 Task: Find a place to stay in Adra, India, from 12th to 16th August for 8 guests, with a price range of 10000 to 16000, including Wifi, Free parking, TV, Gym, Breakfast, and Self check-in.
Action: Mouse moved to (487, 120)
Screenshot: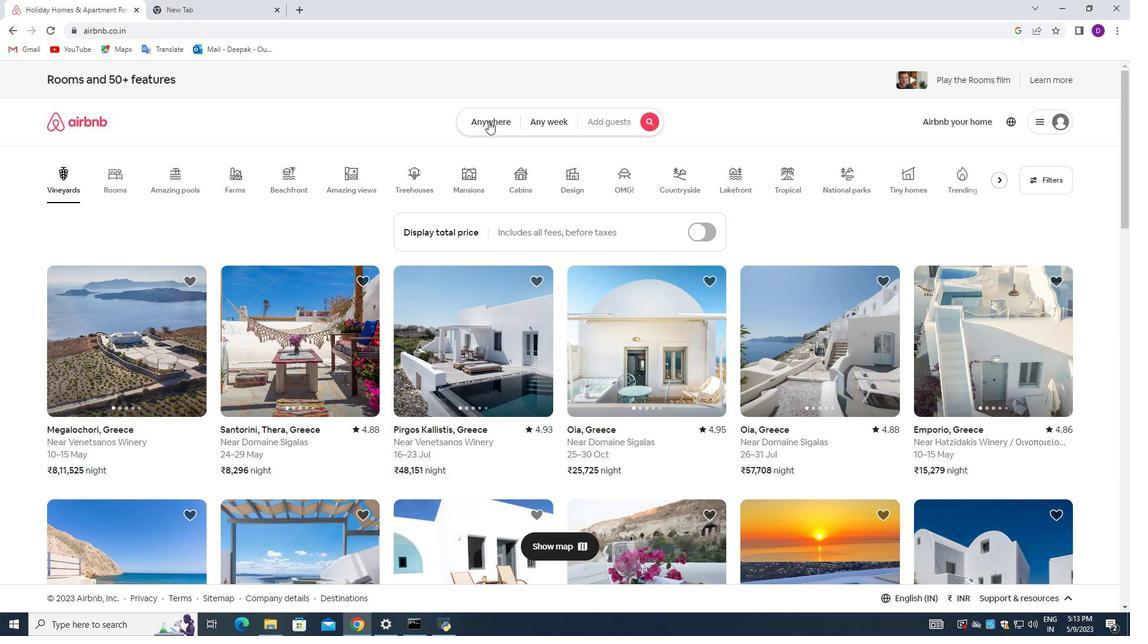 
Action: Mouse pressed left at (487, 120)
Screenshot: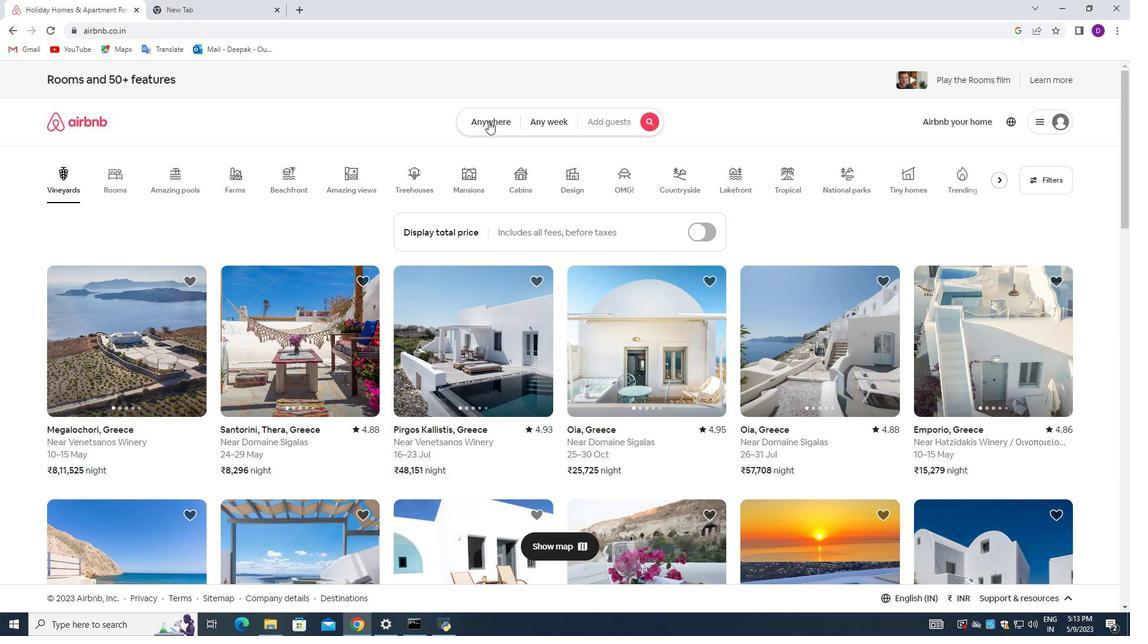 
Action: Mouse moved to (405, 170)
Screenshot: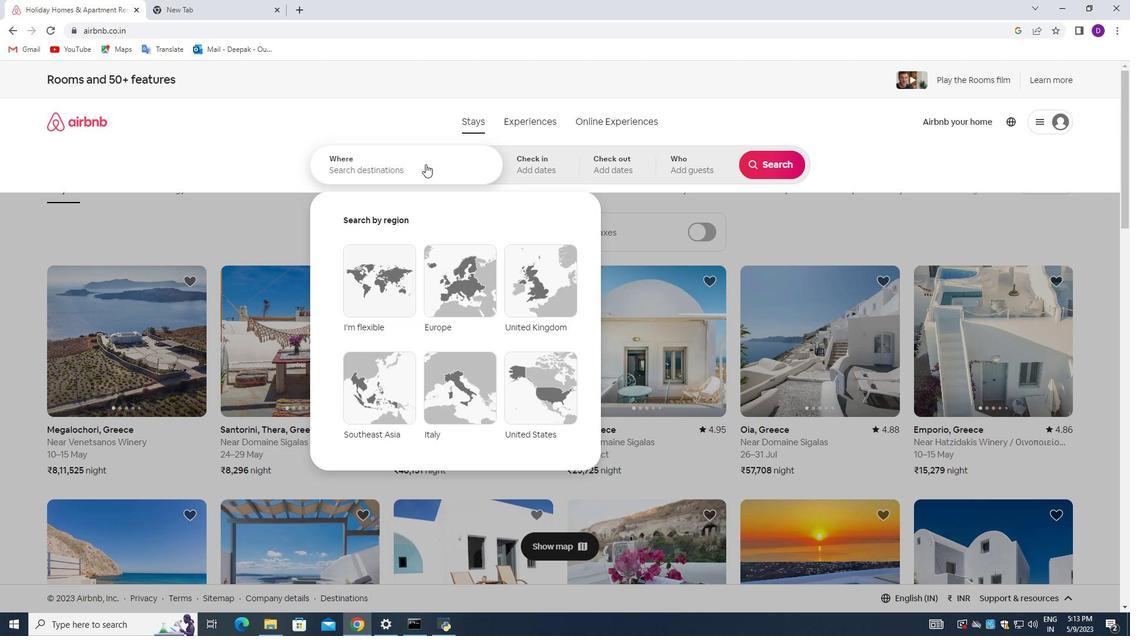 
Action: Mouse pressed left at (405, 170)
Screenshot: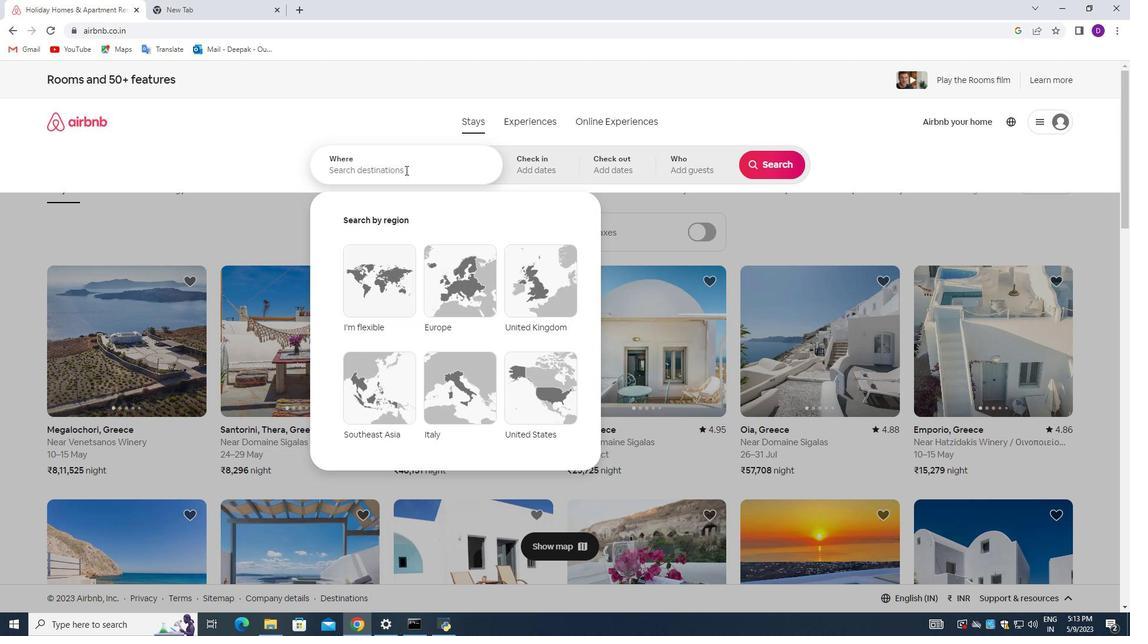 
Action: Mouse moved to (226, 225)
Screenshot: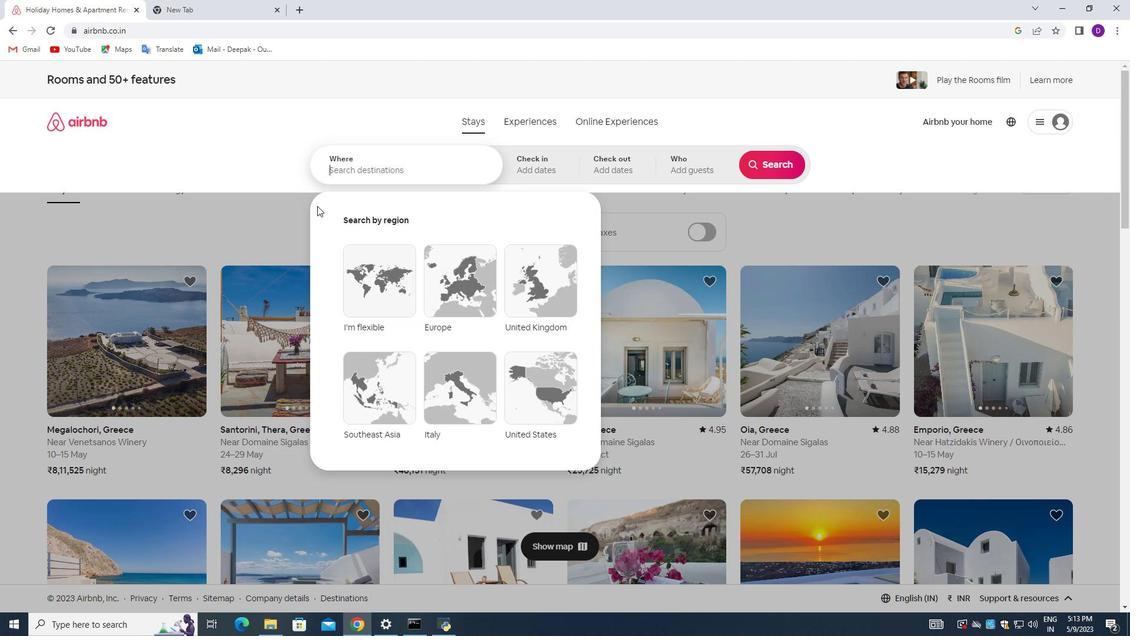 
Action: Key pressed <Key.shift_r>Adra,<Key.space><Key.shift>India<Key.enter>
Screenshot: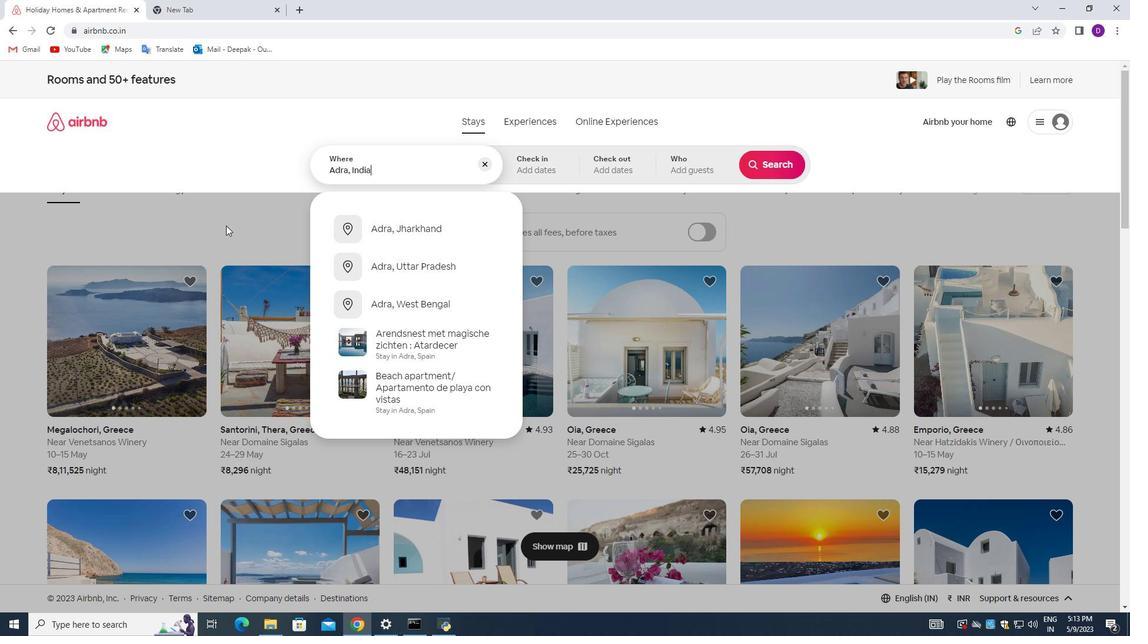 
Action: Mouse moved to (769, 263)
Screenshot: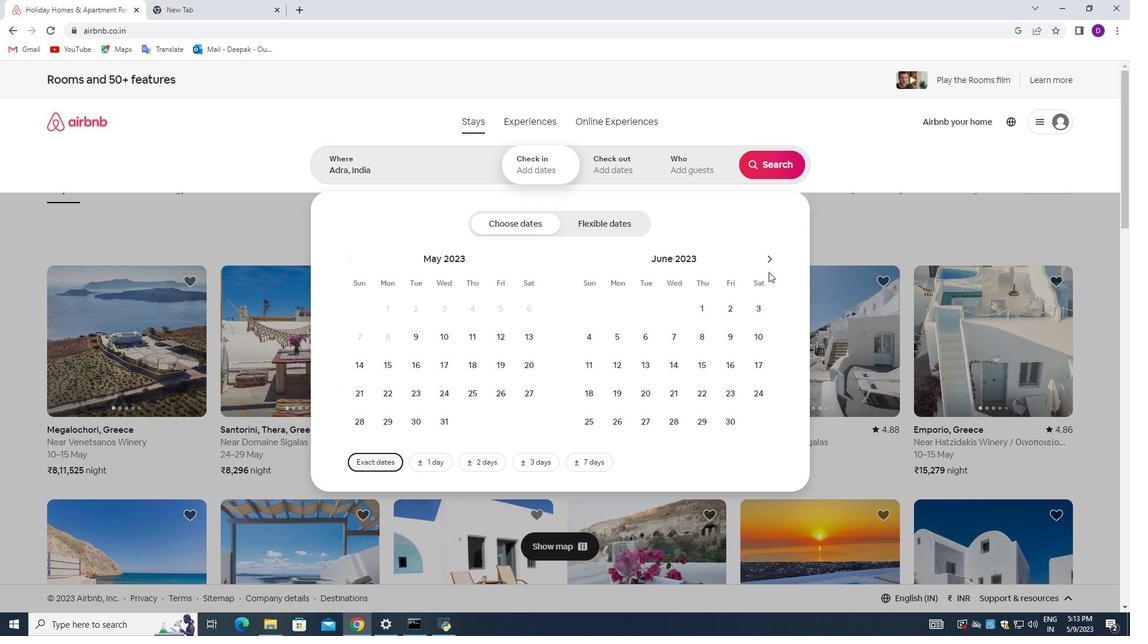 
Action: Mouse pressed left at (769, 263)
Screenshot: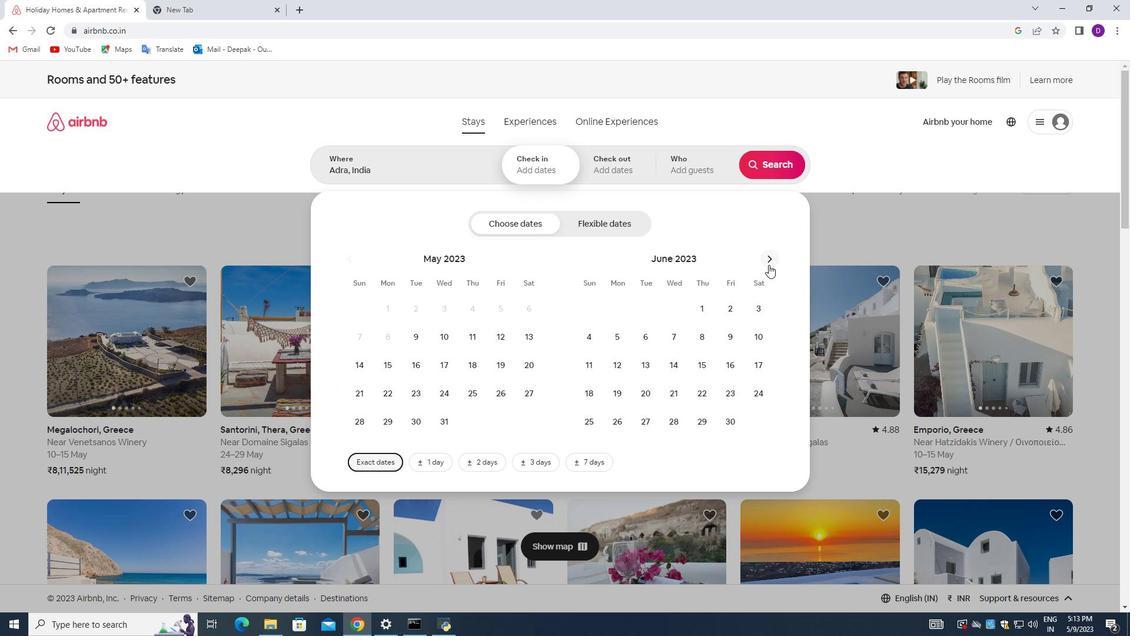 
Action: Mouse pressed left at (769, 263)
Screenshot: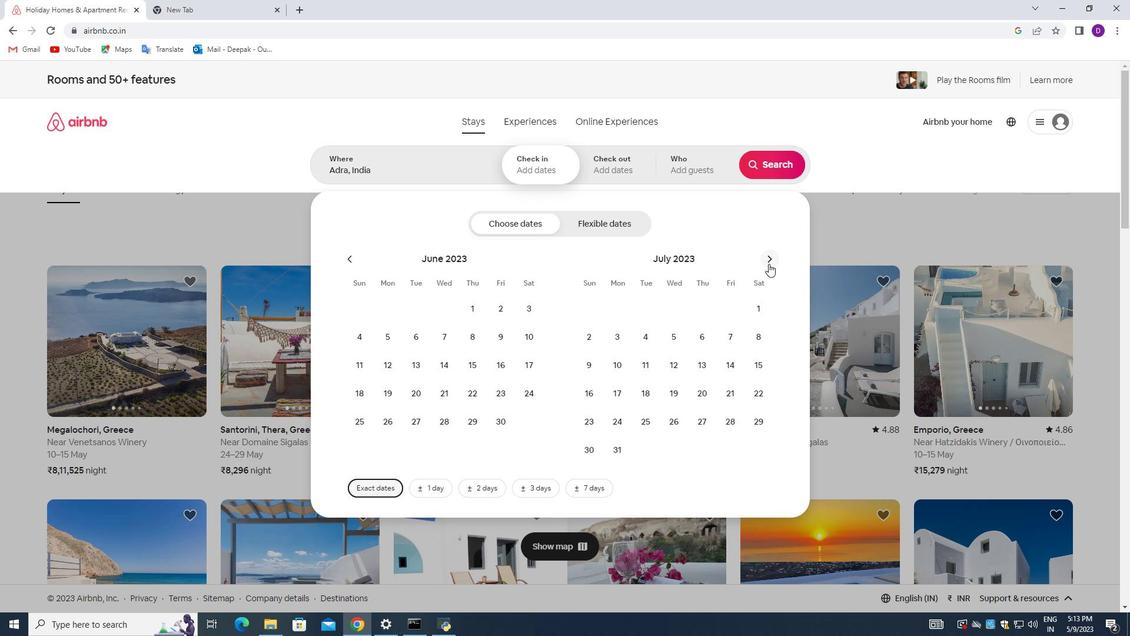 
Action: Mouse moved to (758, 332)
Screenshot: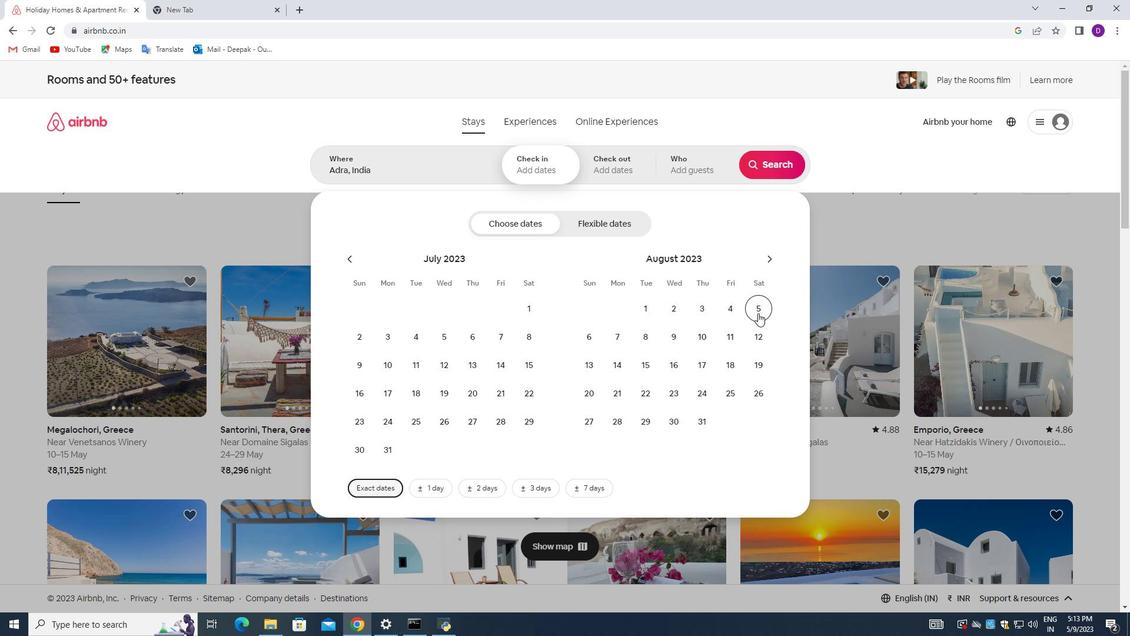 
Action: Mouse pressed left at (758, 332)
Screenshot: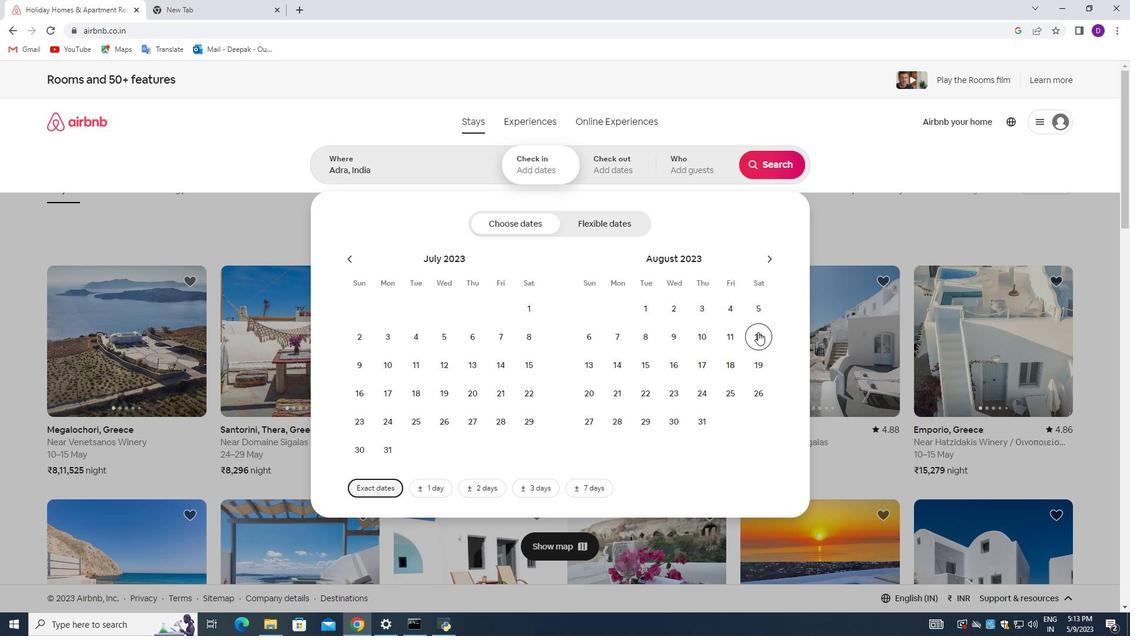 
Action: Mouse moved to (682, 365)
Screenshot: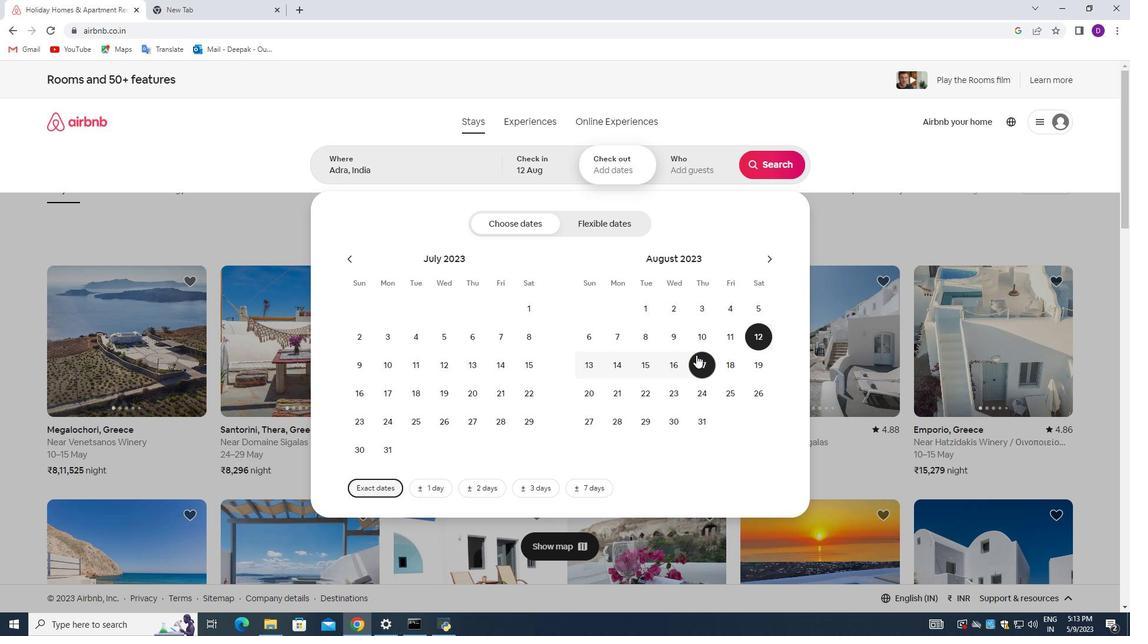 
Action: Mouse pressed left at (682, 365)
Screenshot: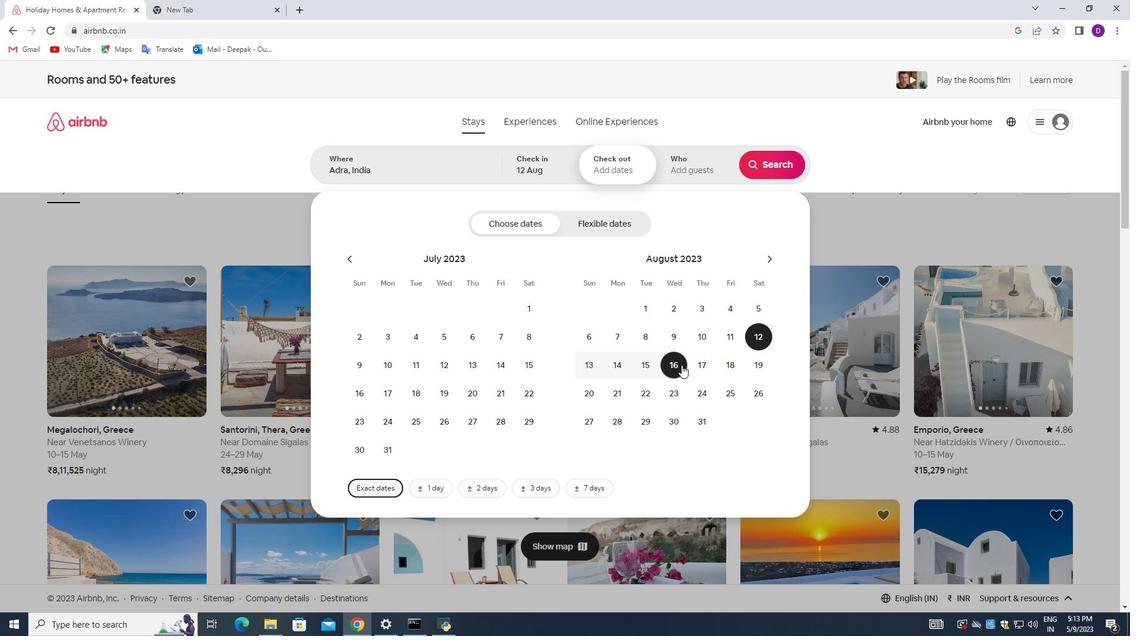 
Action: Mouse moved to (690, 173)
Screenshot: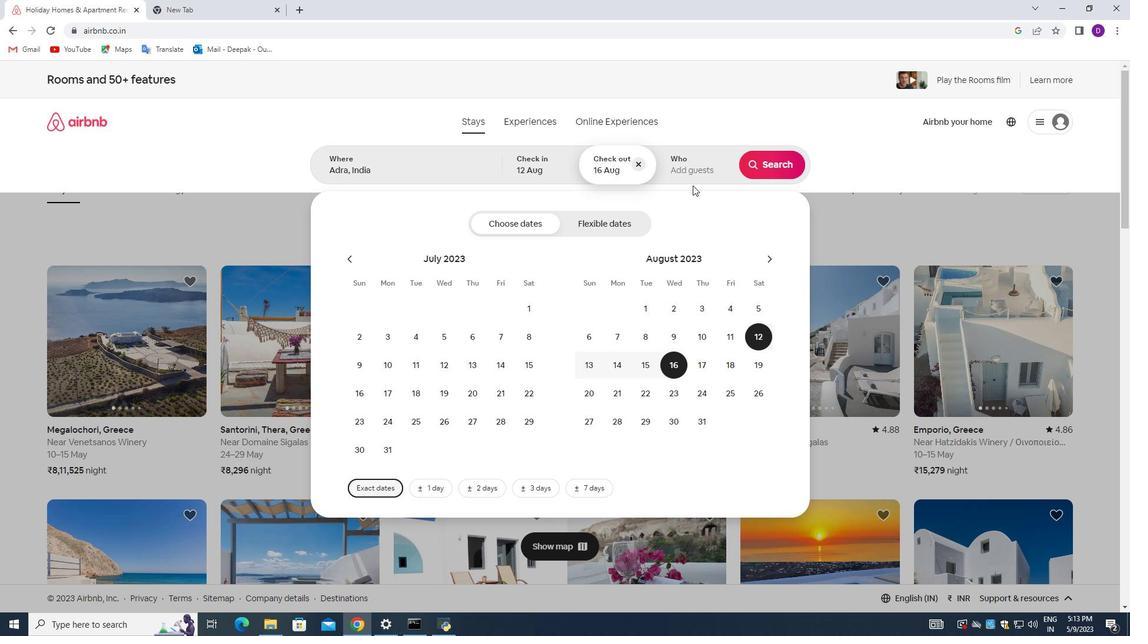 
Action: Mouse pressed left at (690, 173)
Screenshot: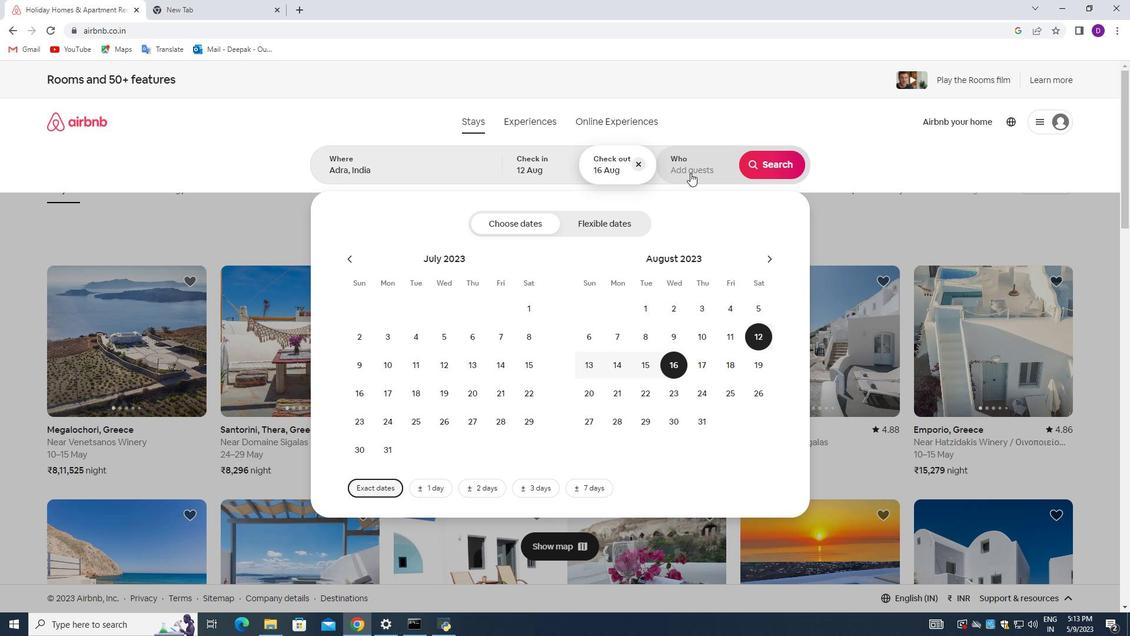 
Action: Mouse moved to (776, 226)
Screenshot: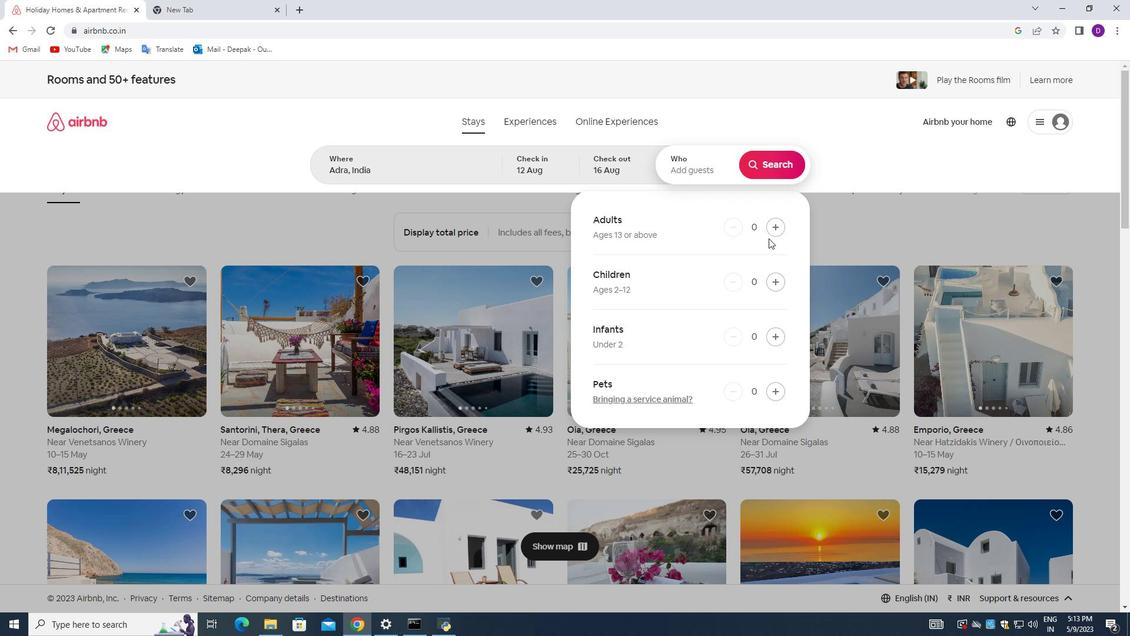 
Action: Mouse pressed left at (776, 226)
Screenshot: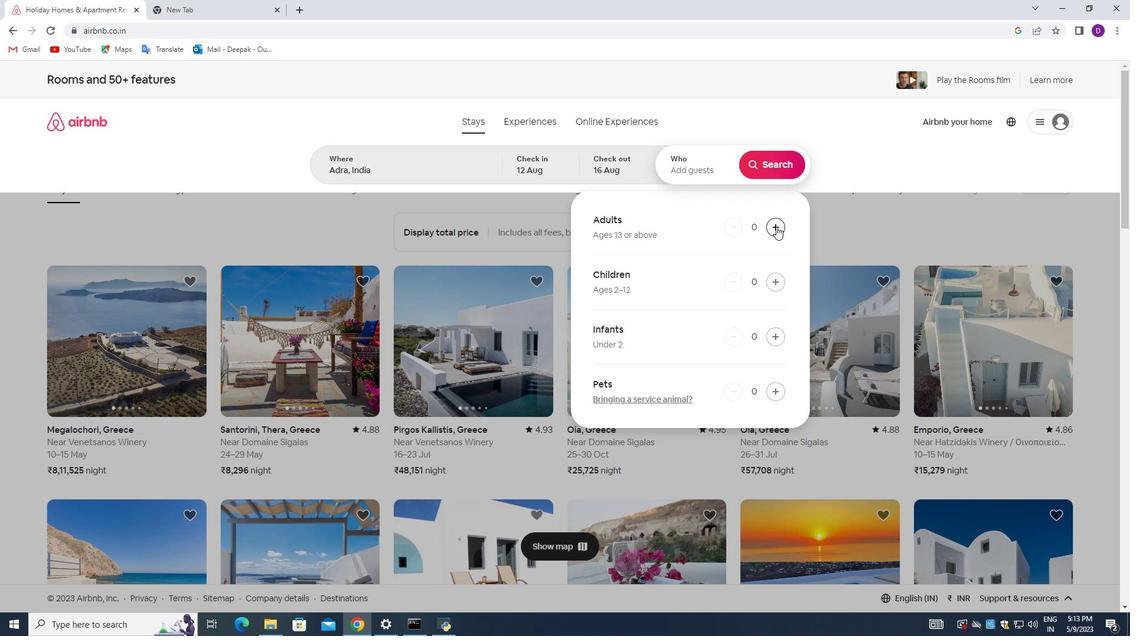 
Action: Mouse pressed left at (776, 226)
Screenshot: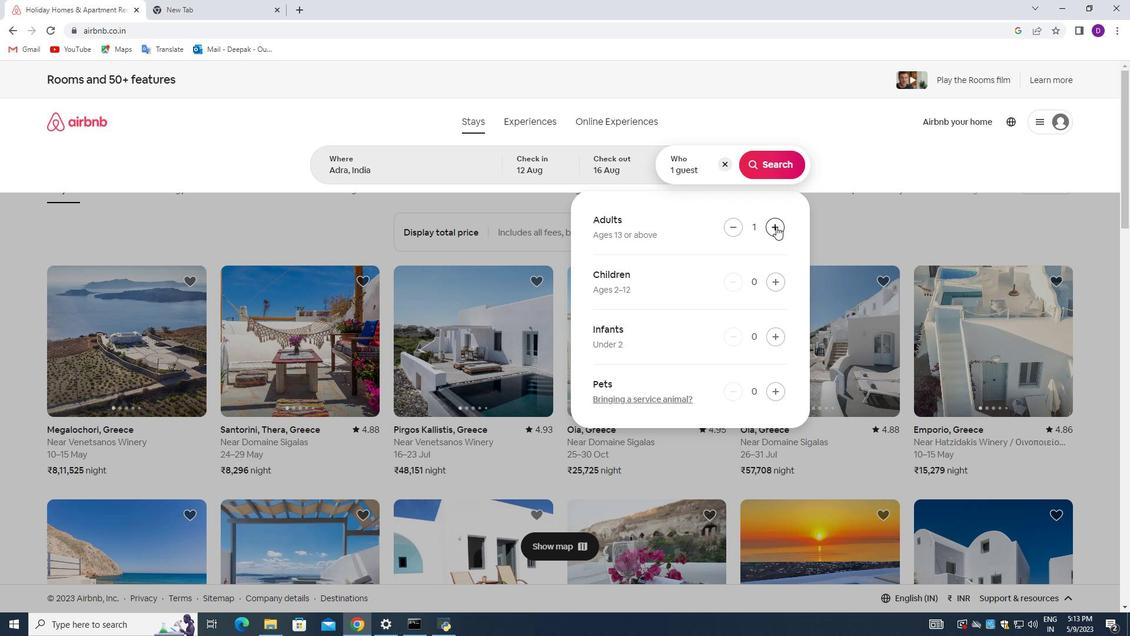 
Action: Mouse pressed left at (776, 226)
Screenshot: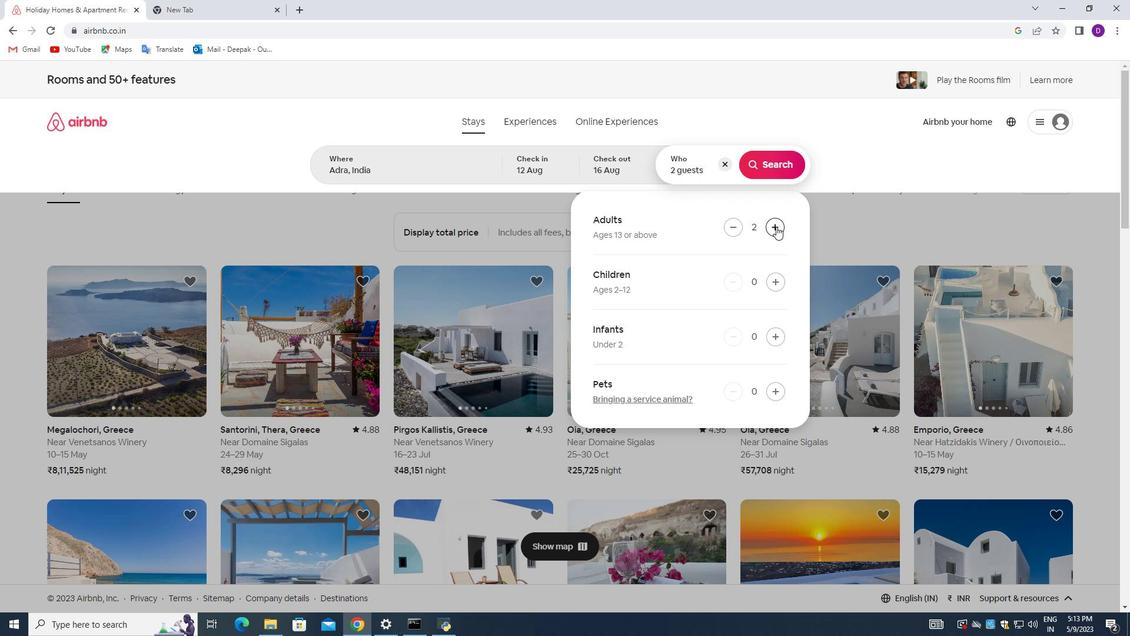
Action: Mouse pressed left at (776, 226)
Screenshot: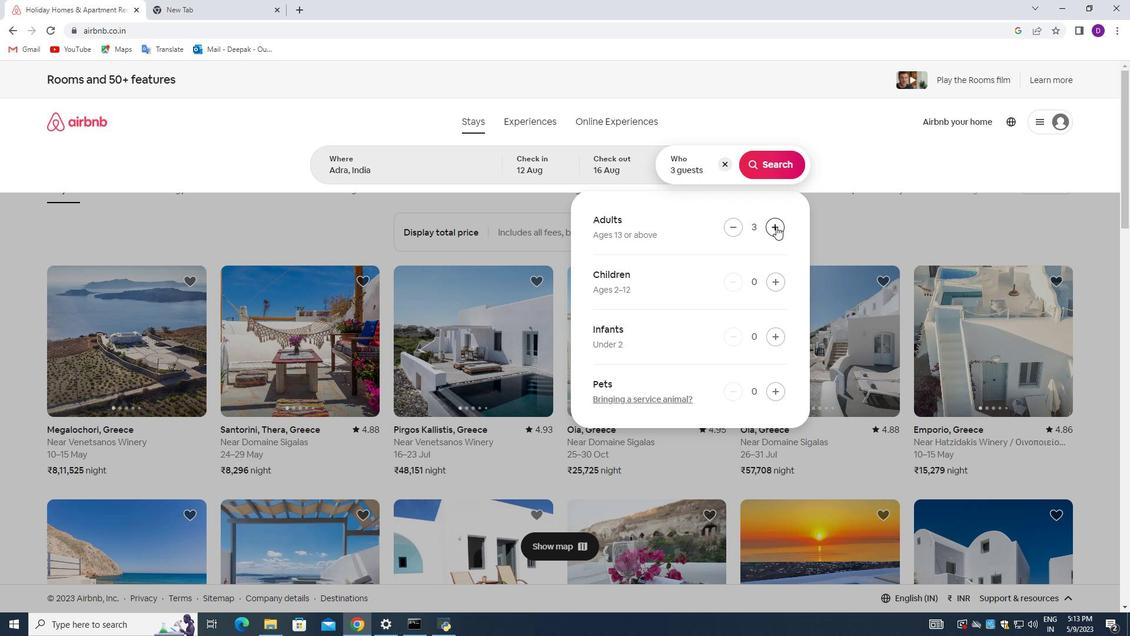 
Action: Mouse pressed left at (776, 226)
Screenshot: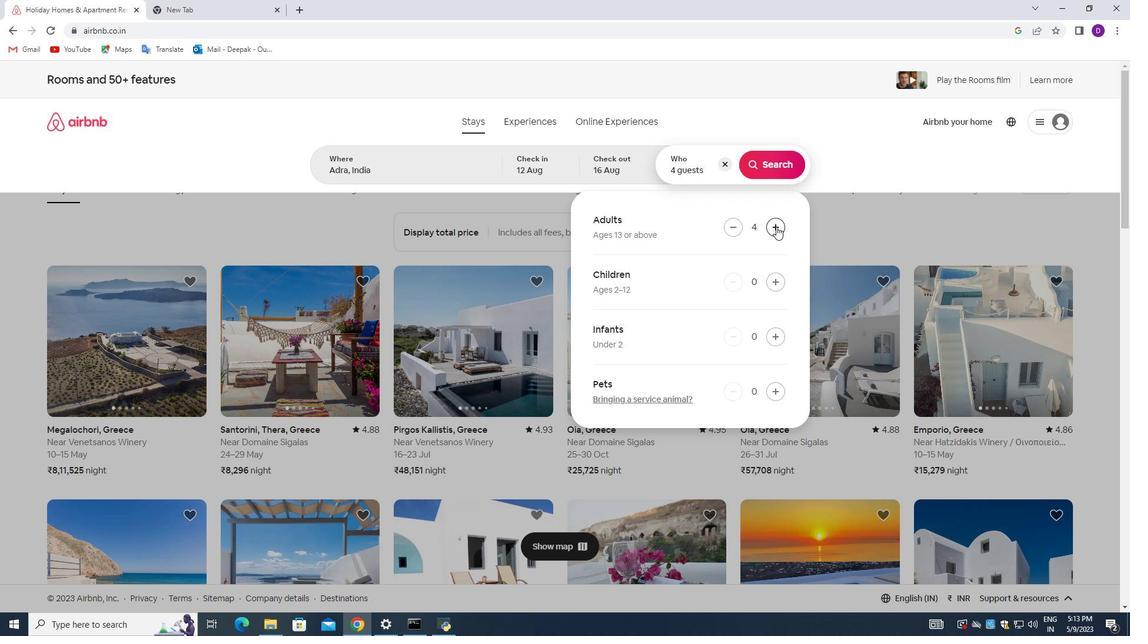 
Action: Mouse pressed left at (776, 226)
Screenshot: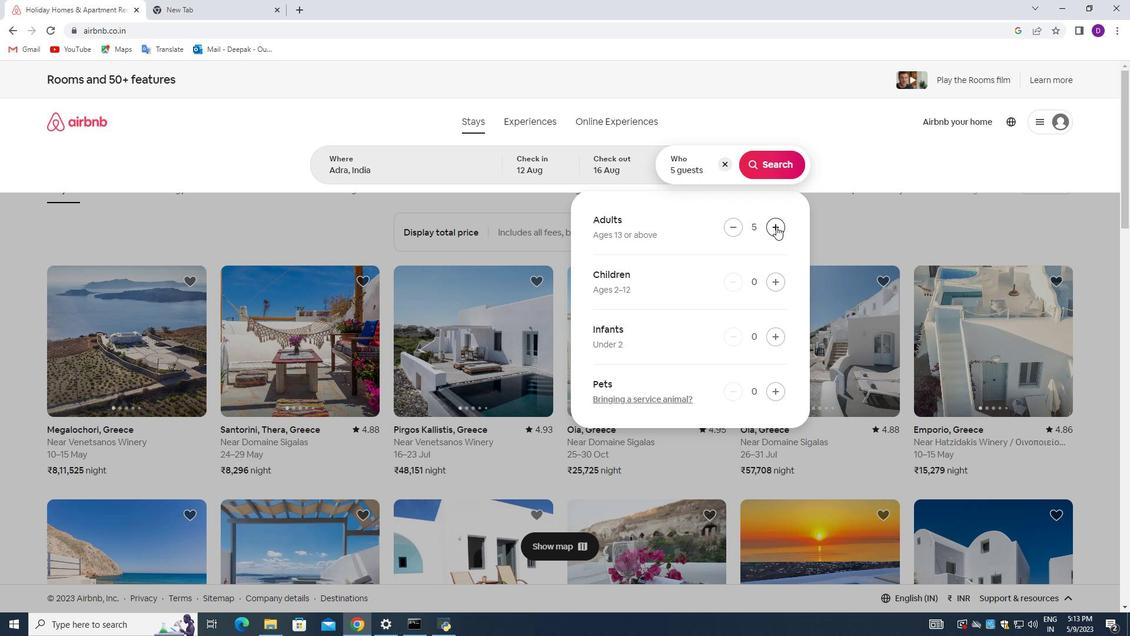
Action: Mouse pressed left at (776, 226)
Screenshot: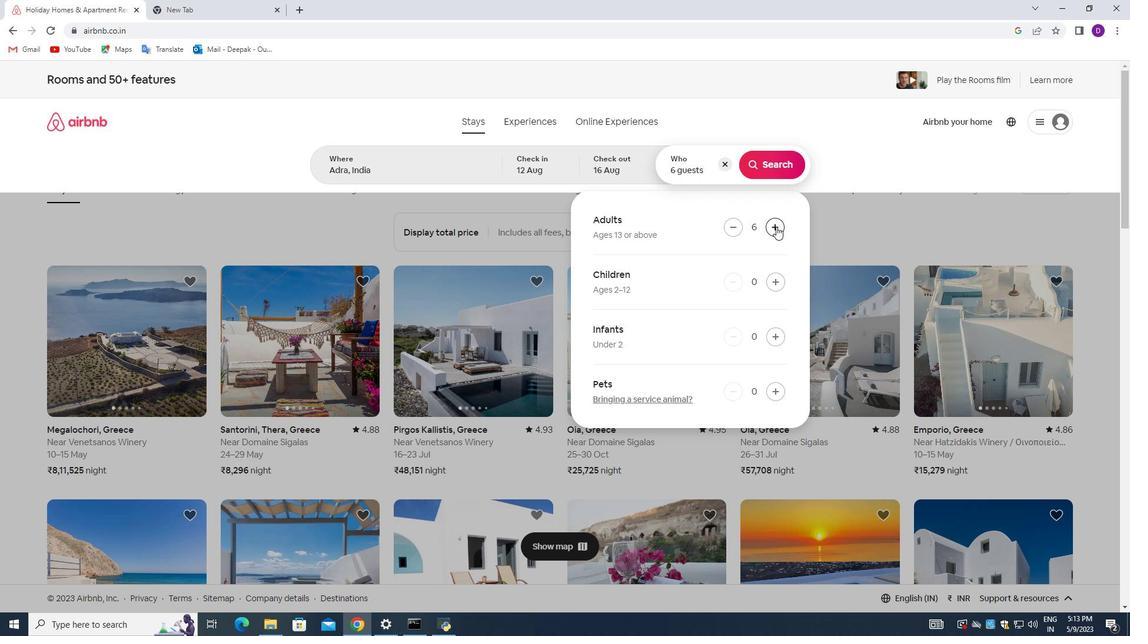 
Action: Mouse pressed left at (776, 226)
Screenshot: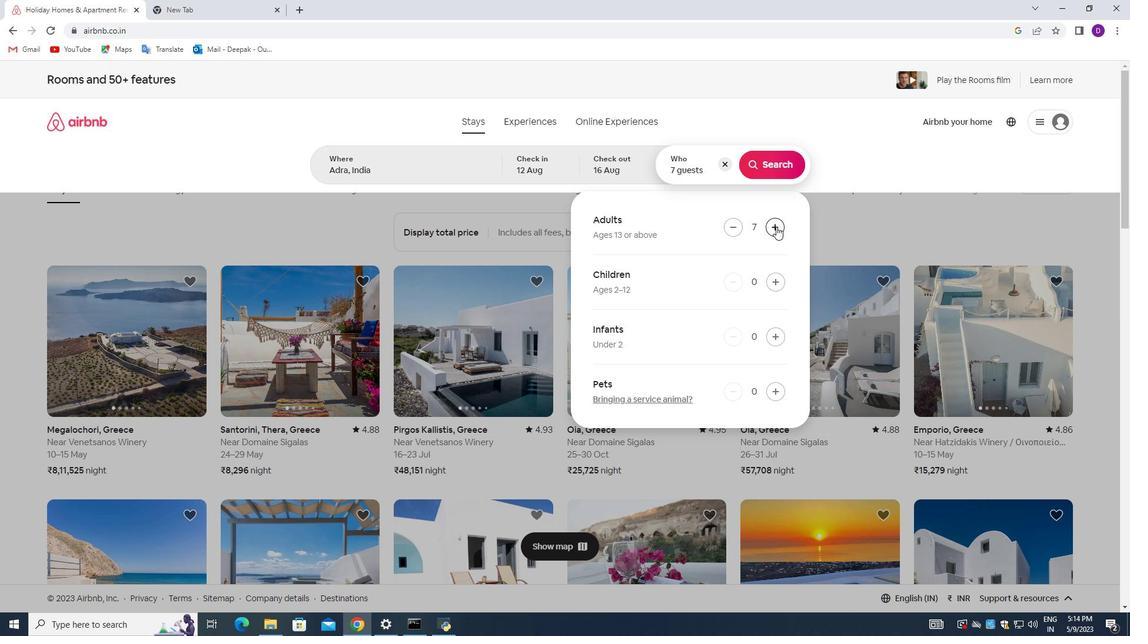 
Action: Mouse moved to (779, 163)
Screenshot: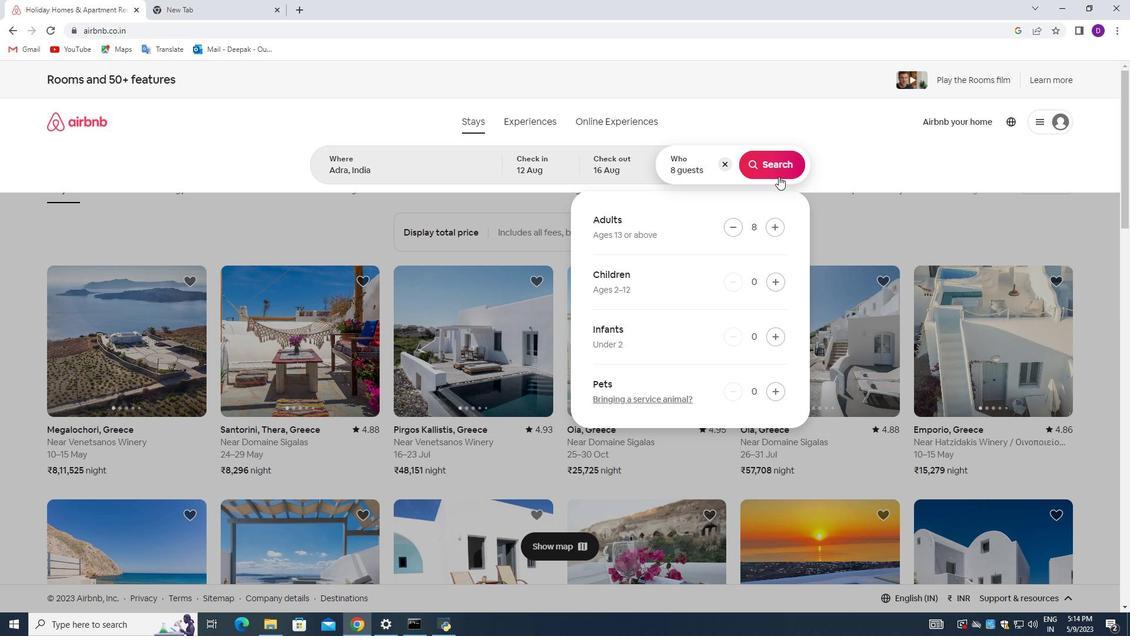
Action: Mouse pressed left at (779, 163)
Screenshot: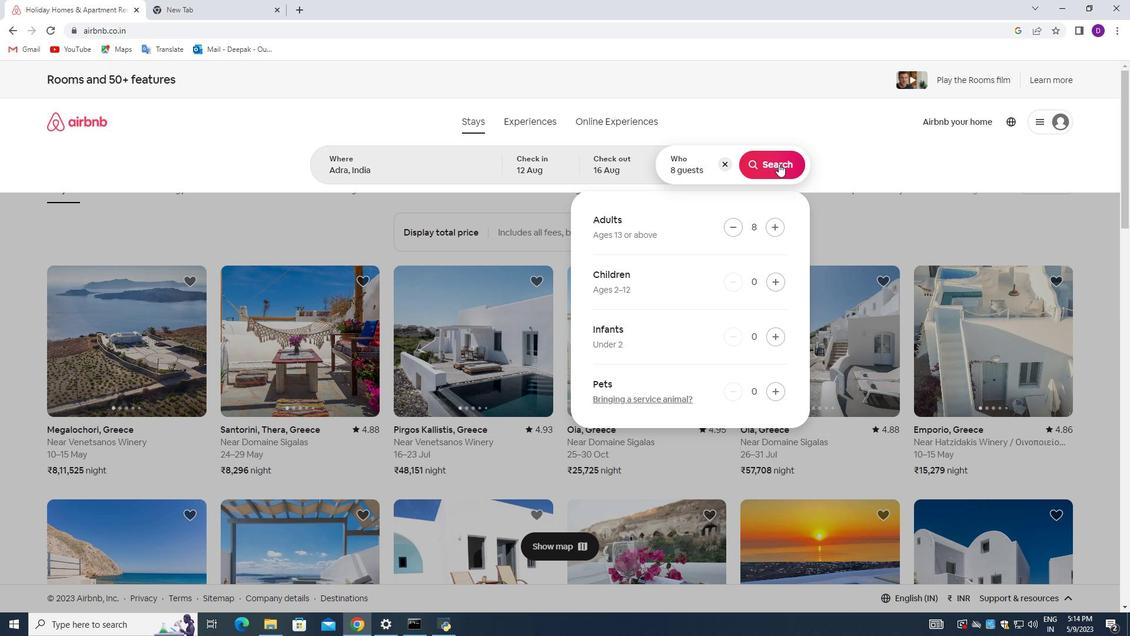 
Action: Mouse moved to (1076, 131)
Screenshot: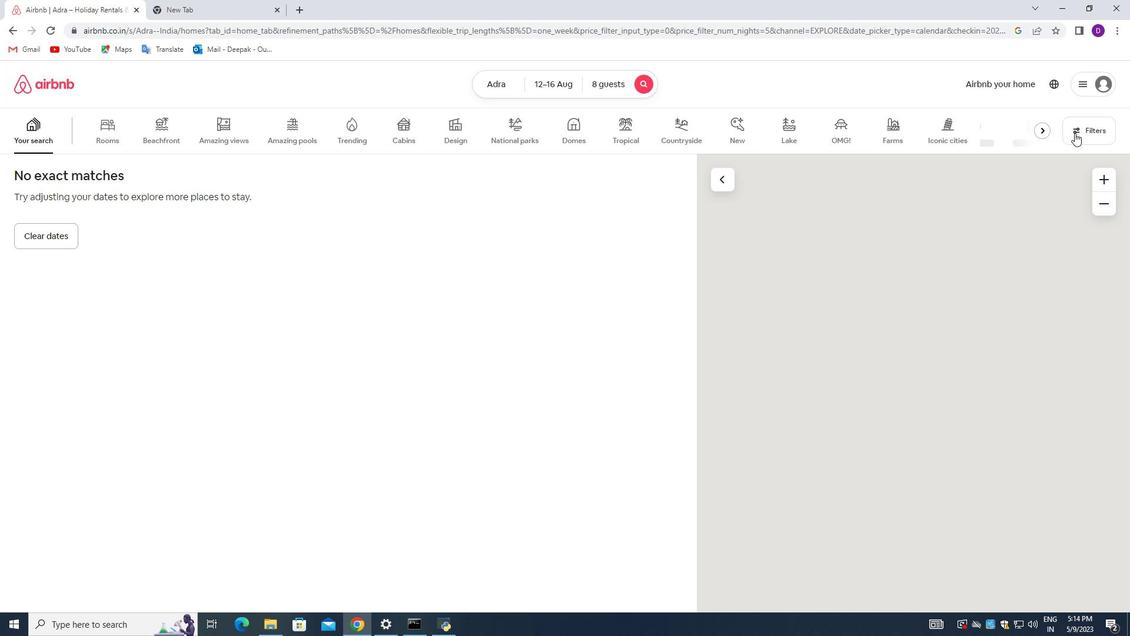 
Action: Mouse pressed left at (1076, 131)
Screenshot: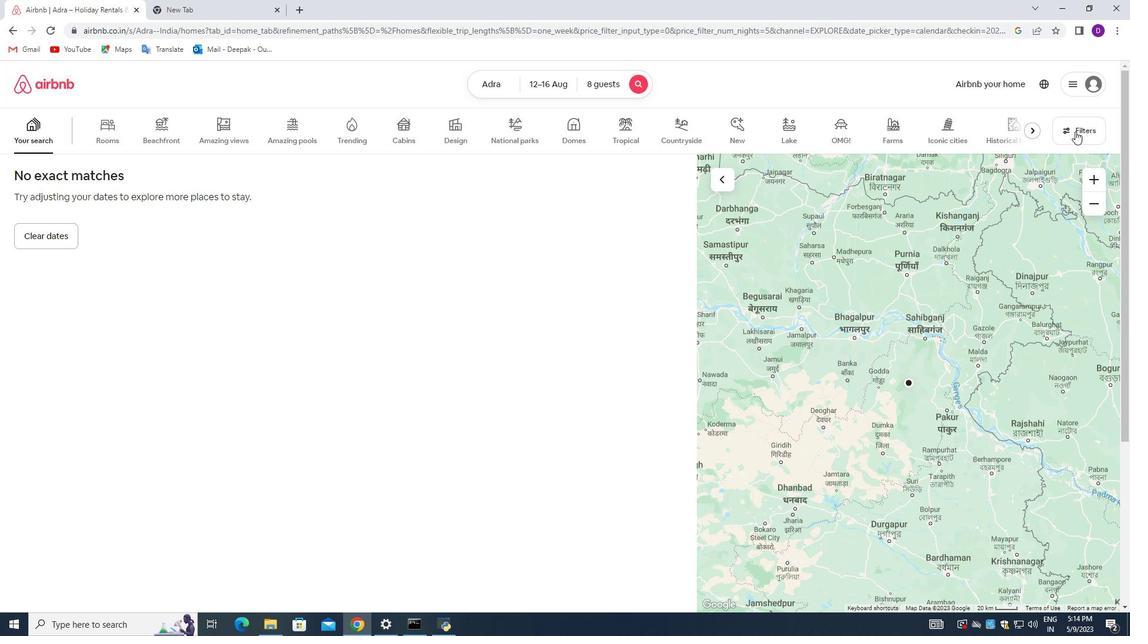 
Action: Mouse moved to (463, 422)
Screenshot: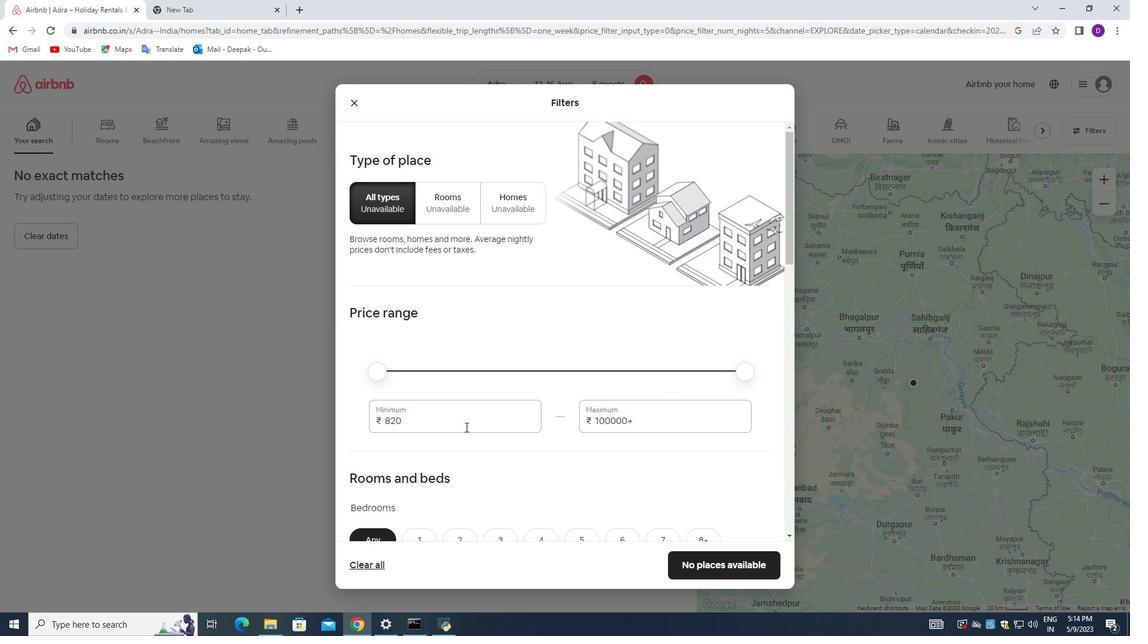 
Action: Mouse pressed left at (463, 422)
Screenshot: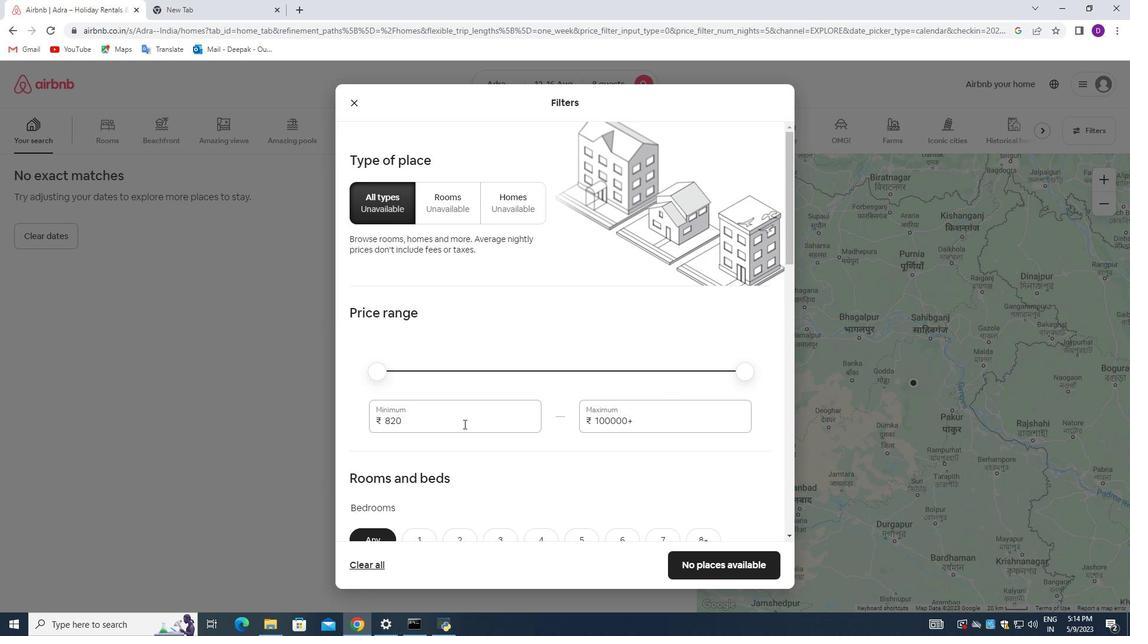 
Action: Mouse pressed left at (463, 422)
Screenshot: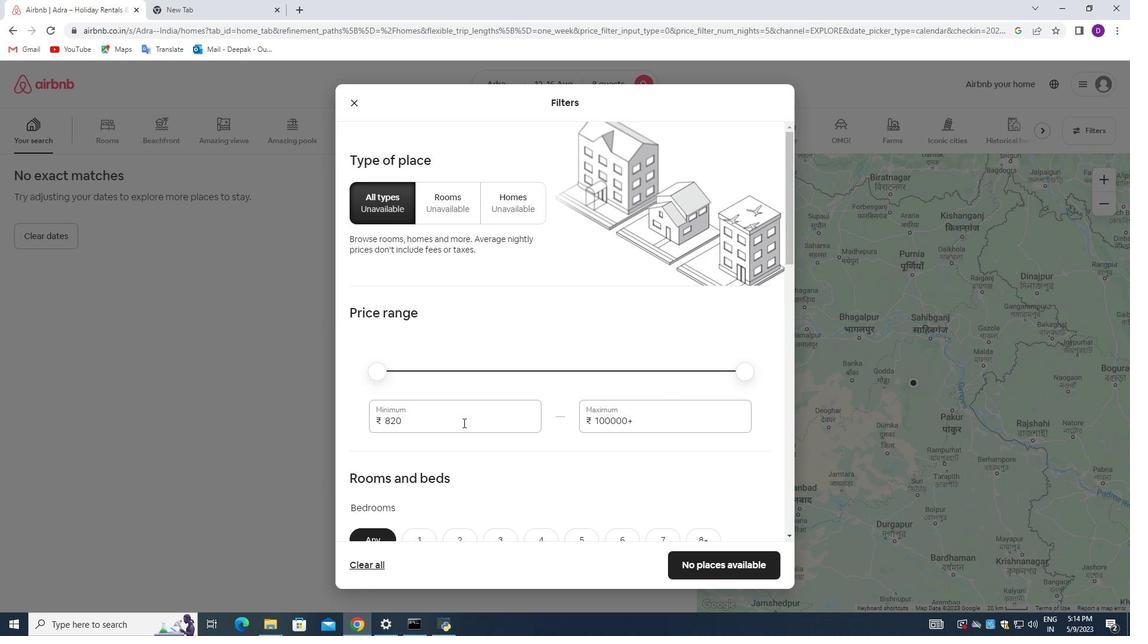 
Action: Key pressed 10000<Key.tab>16000
Screenshot: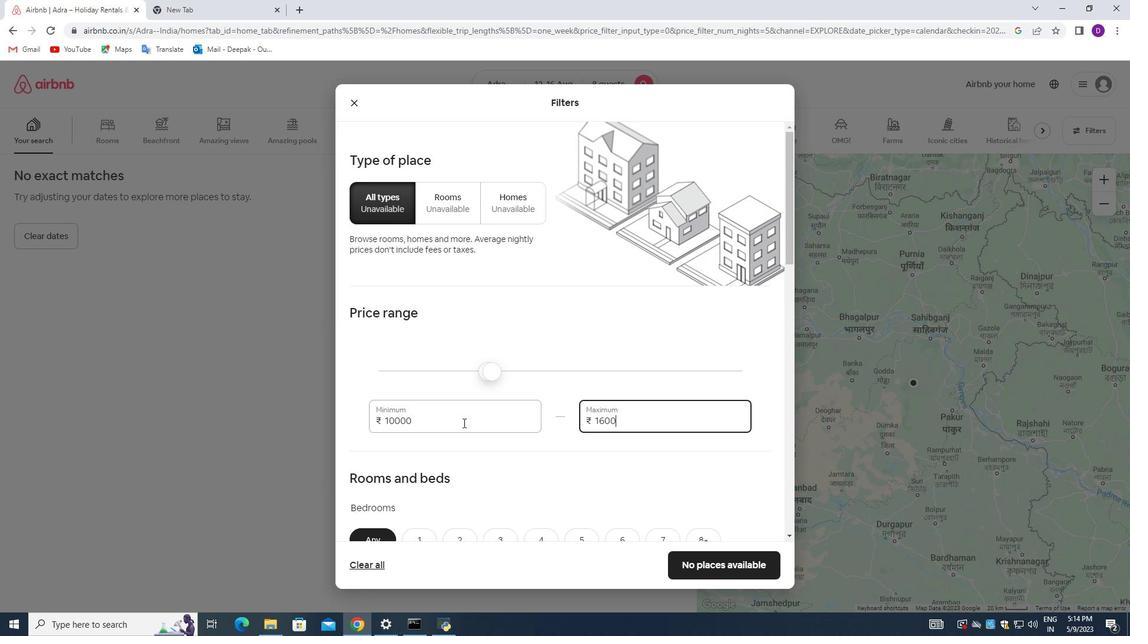 
Action: Mouse moved to (533, 359)
Screenshot: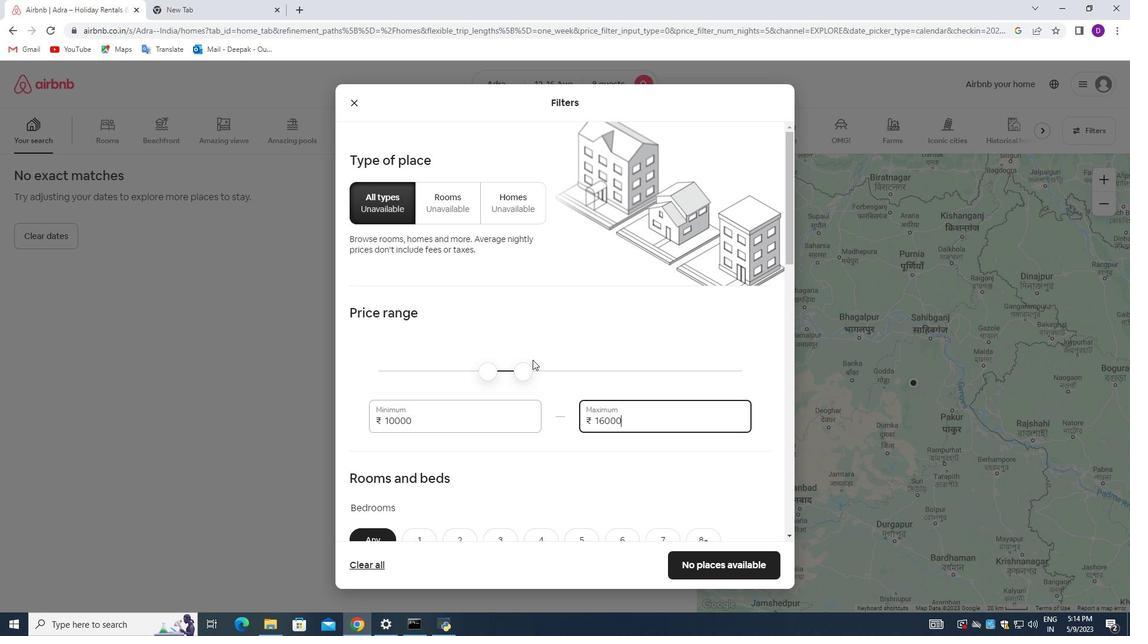 
Action: Mouse scrolled (533, 359) with delta (0, 0)
Screenshot: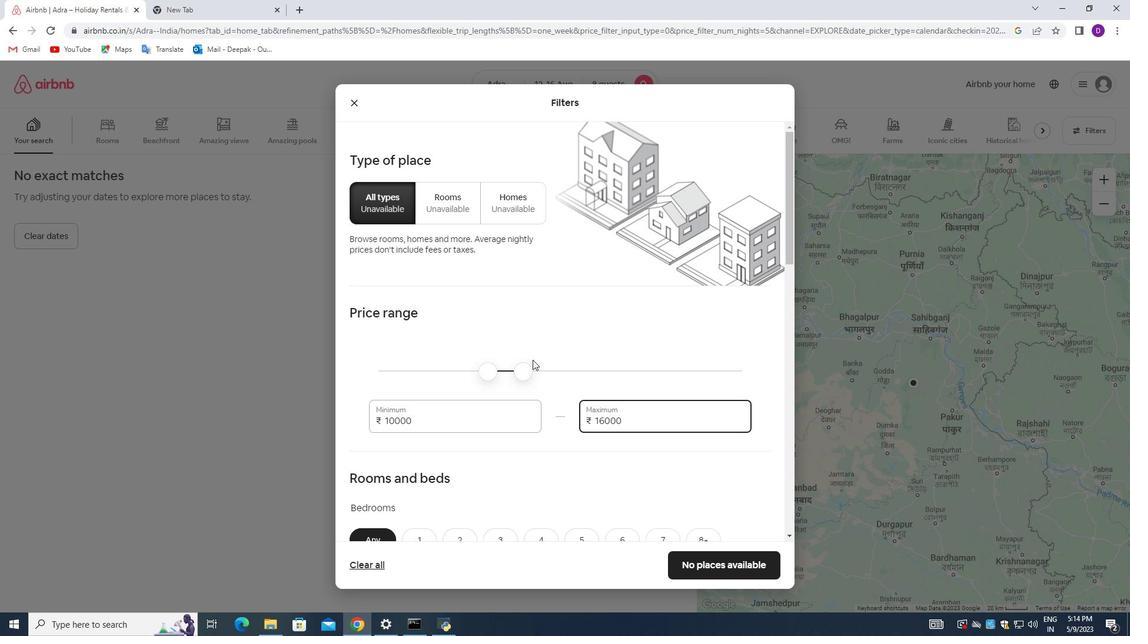 
Action: Mouse scrolled (533, 359) with delta (0, 0)
Screenshot: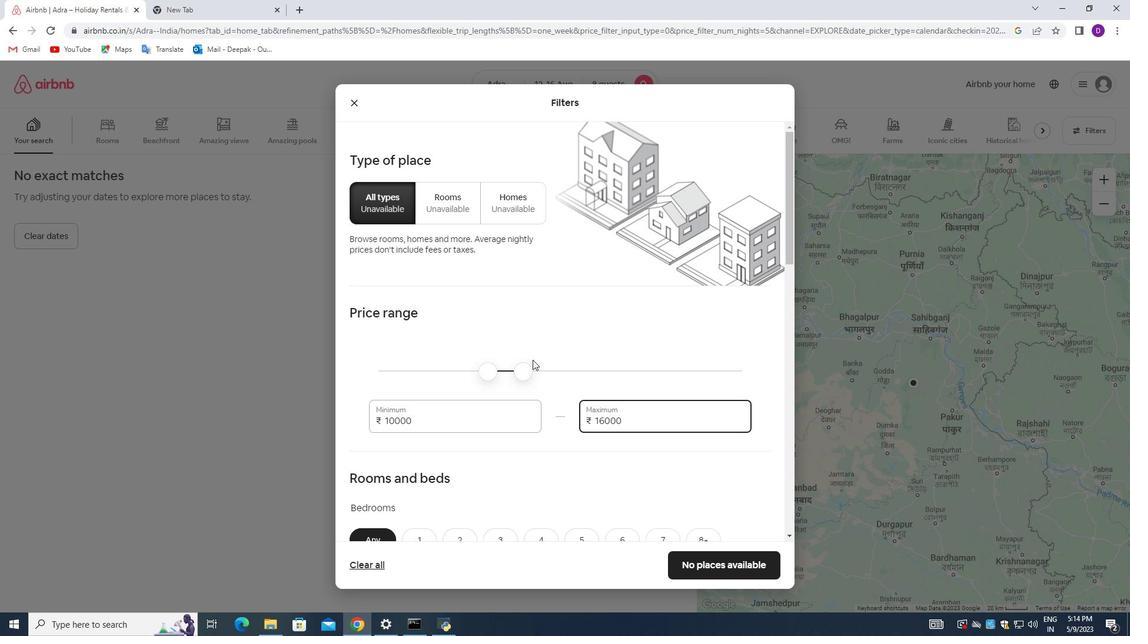 
Action: Mouse scrolled (533, 359) with delta (0, 0)
Screenshot: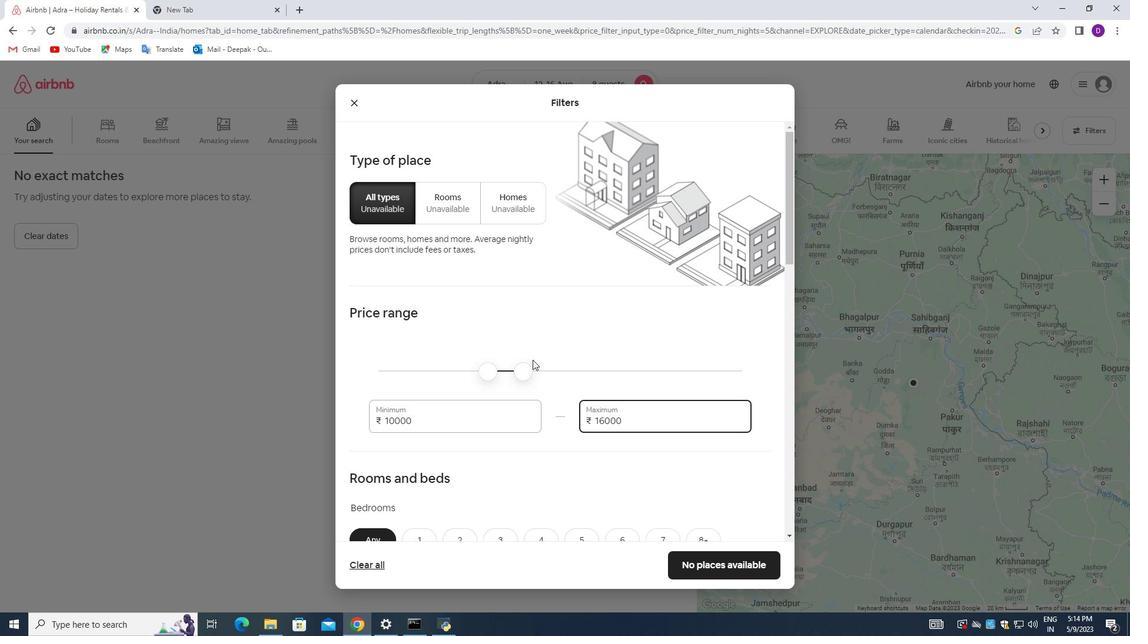 
Action: Mouse scrolled (533, 359) with delta (0, 0)
Screenshot: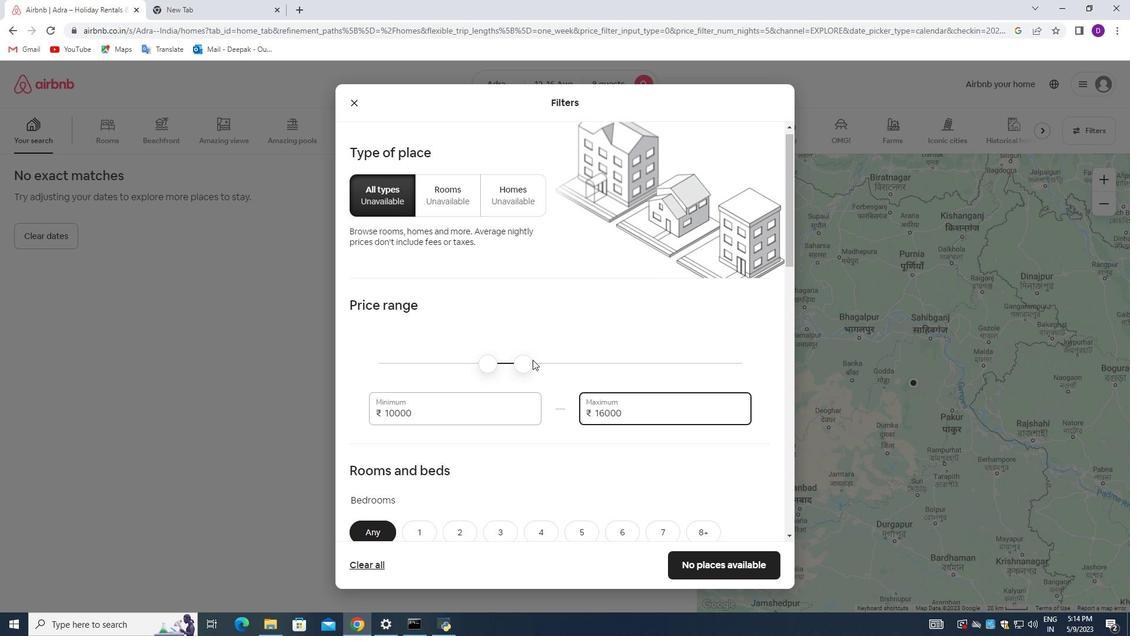 
Action: Mouse moved to (698, 311)
Screenshot: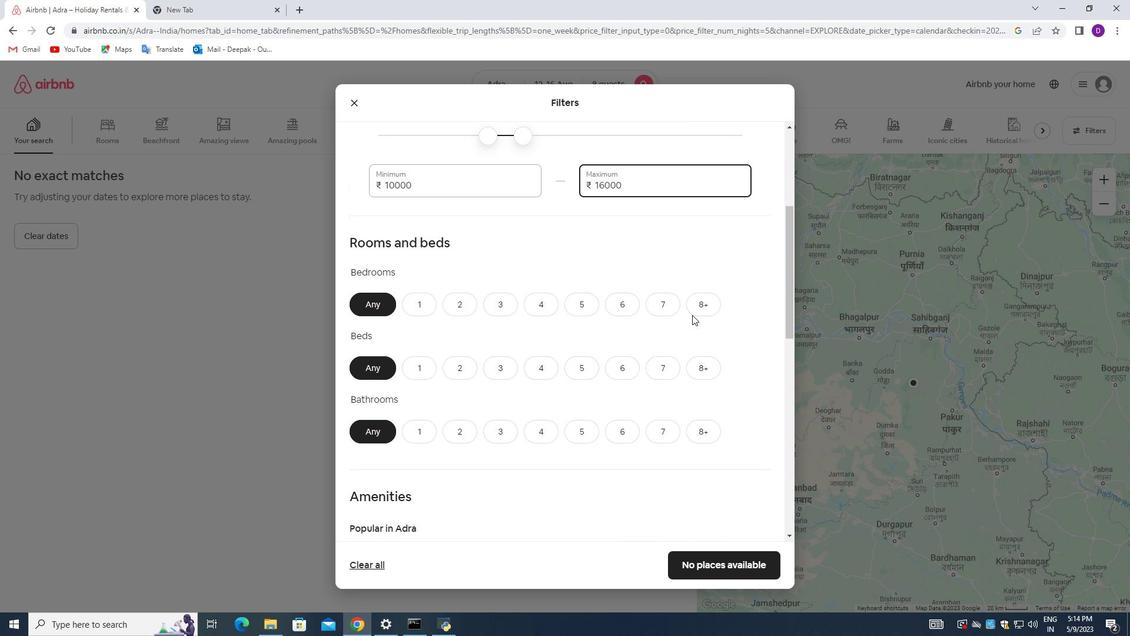 
Action: Mouse pressed left at (698, 311)
Screenshot: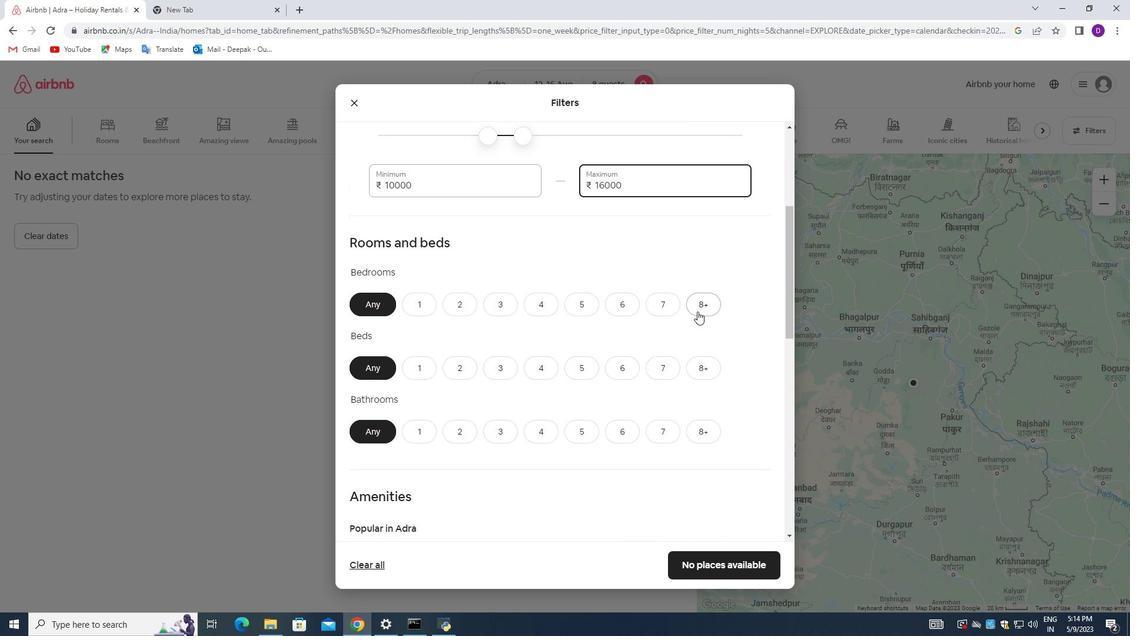 
Action: Mouse moved to (703, 365)
Screenshot: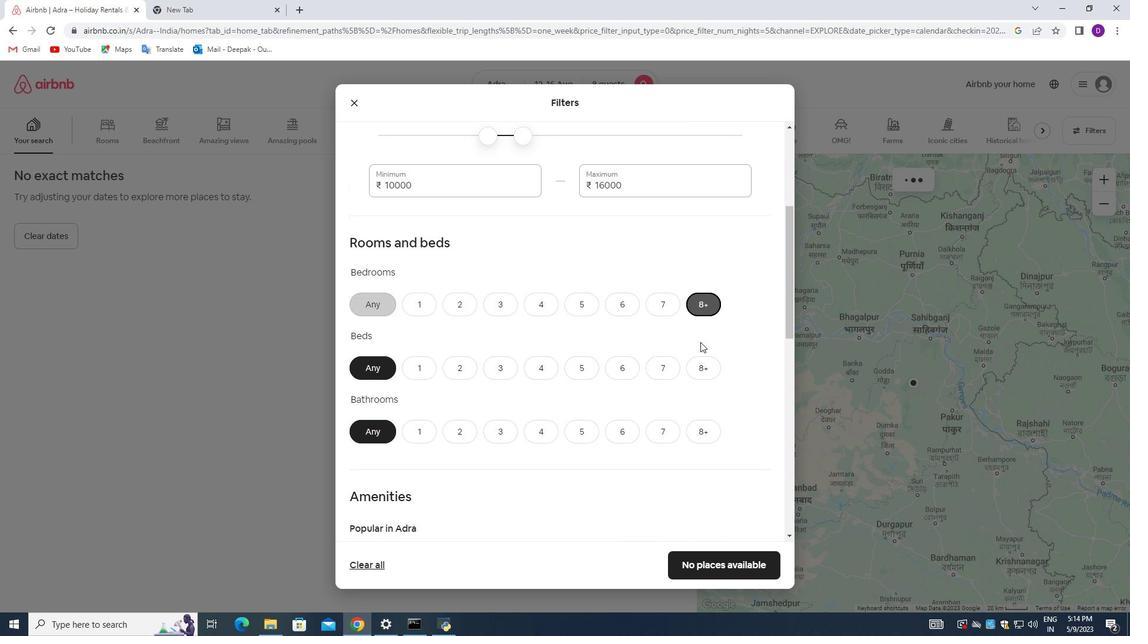
Action: Mouse pressed left at (703, 365)
Screenshot: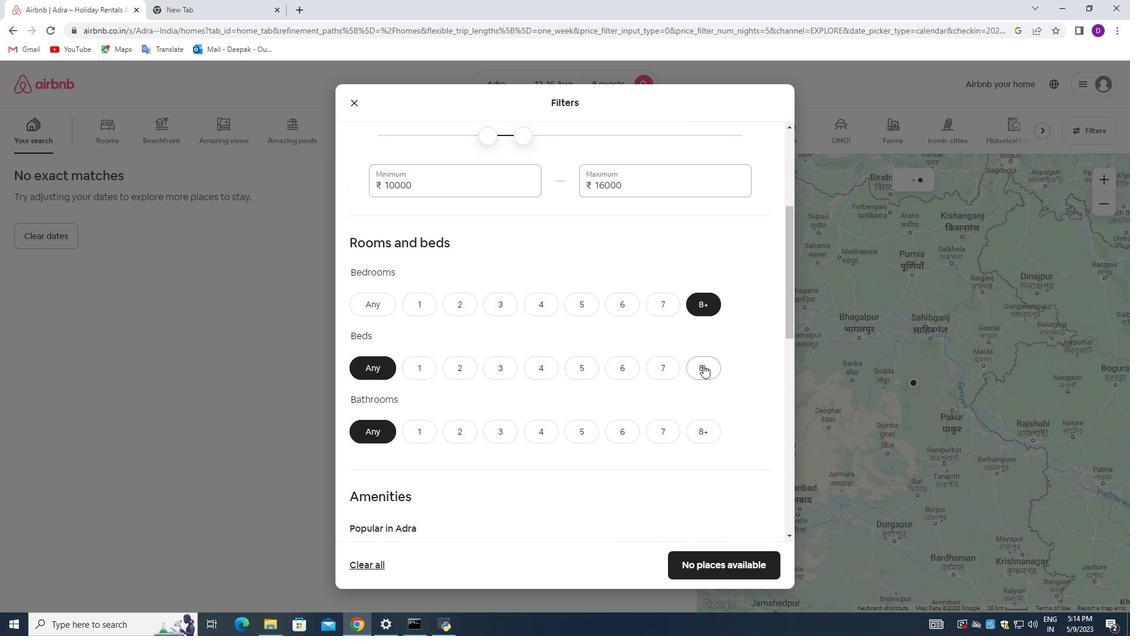 
Action: Mouse moved to (701, 430)
Screenshot: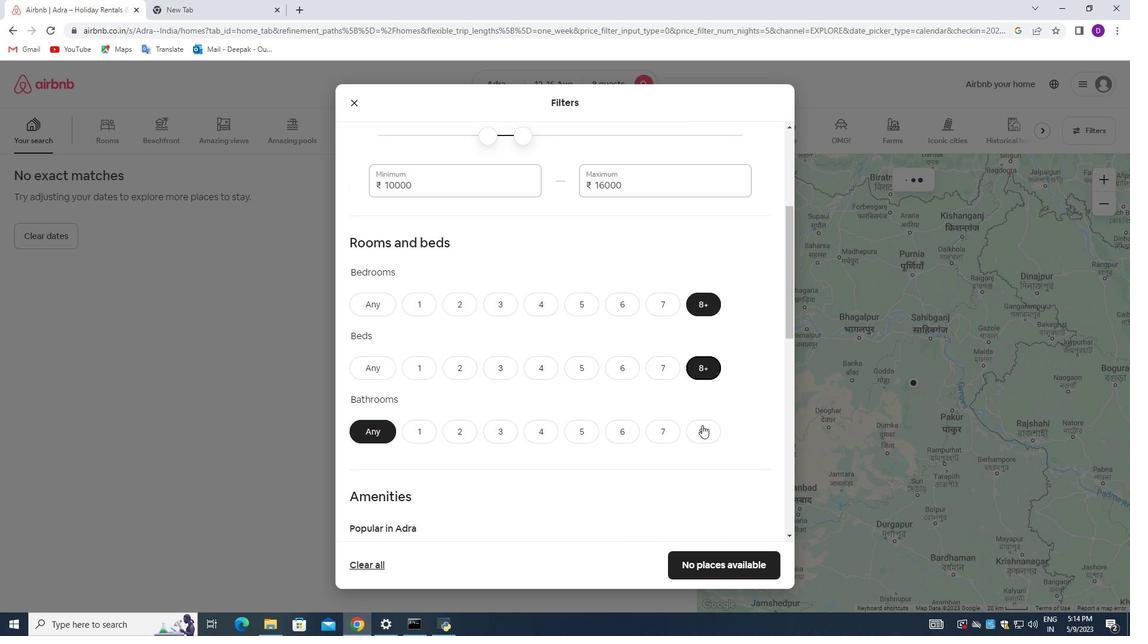 
Action: Mouse pressed left at (701, 430)
Screenshot: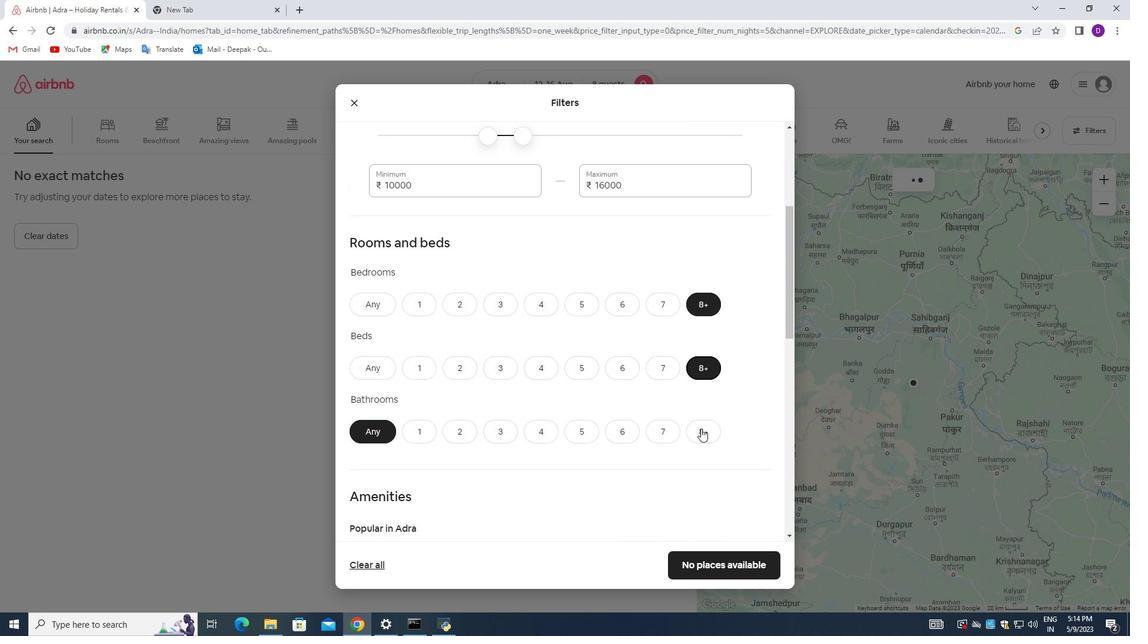 
Action: Mouse moved to (530, 387)
Screenshot: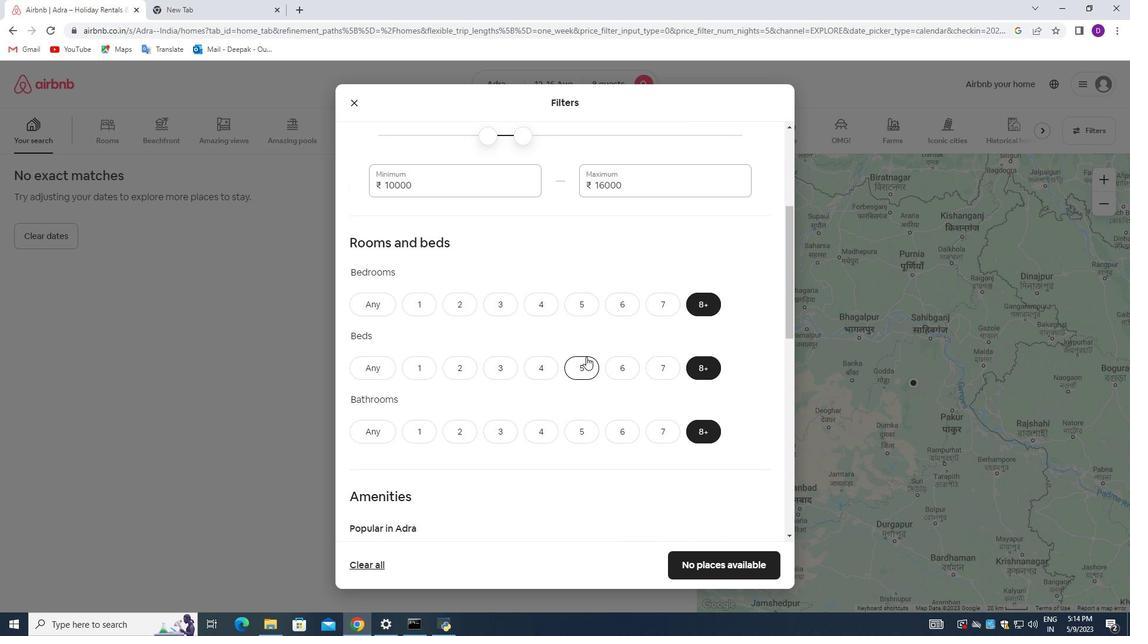 
Action: Mouse scrolled (530, 386) with delta (0, 0)
Screenshot: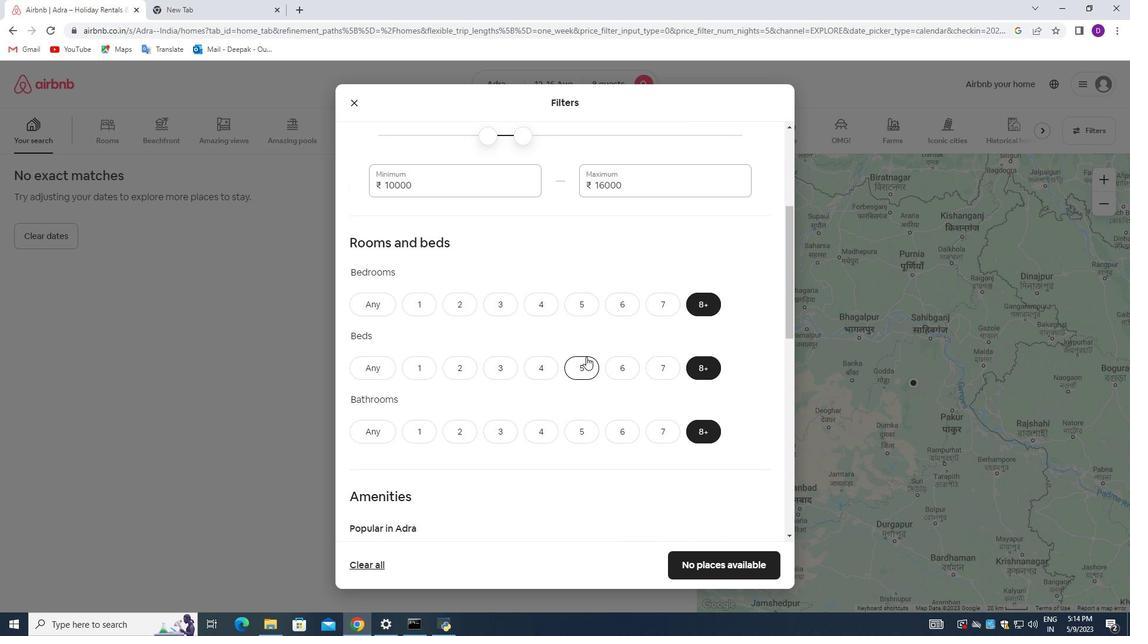 
Action: Mouse moved to (528, 387)
Screenshot: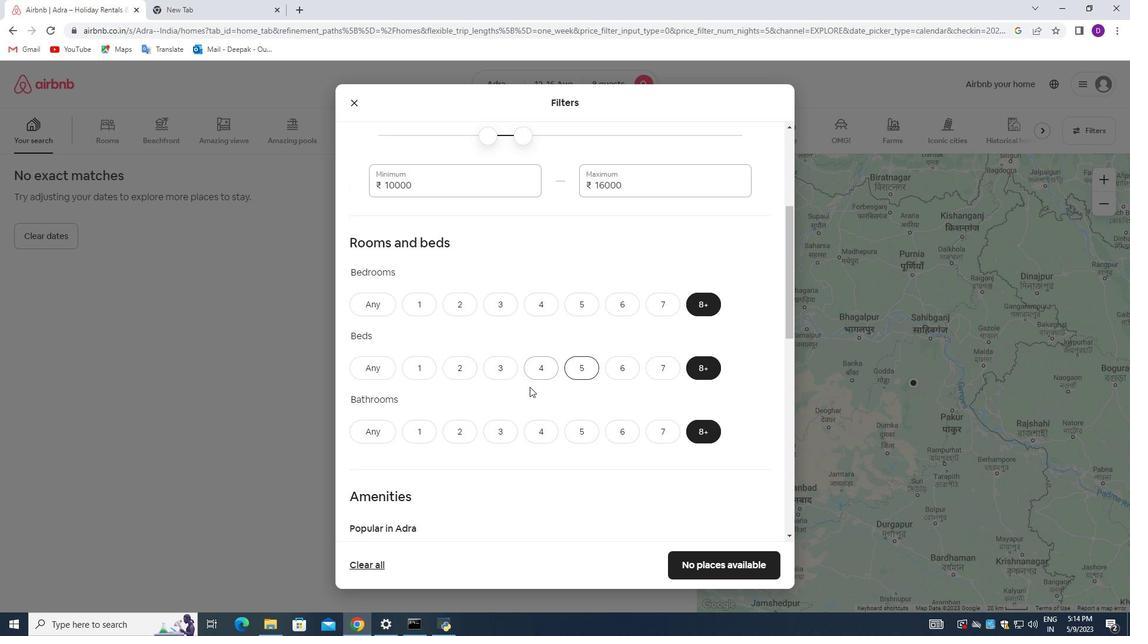 
Action: Mouse scrolled (528, 387) with delta (0, 0)
Screenshot: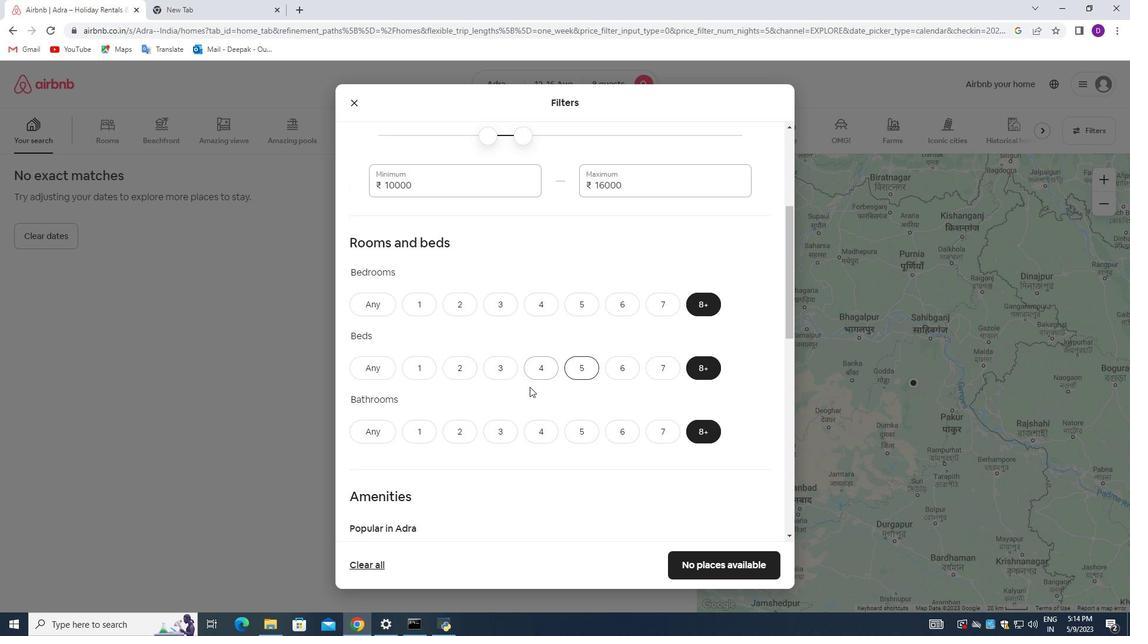 
Action: Mouse moved to (528, 387)
Screenshot: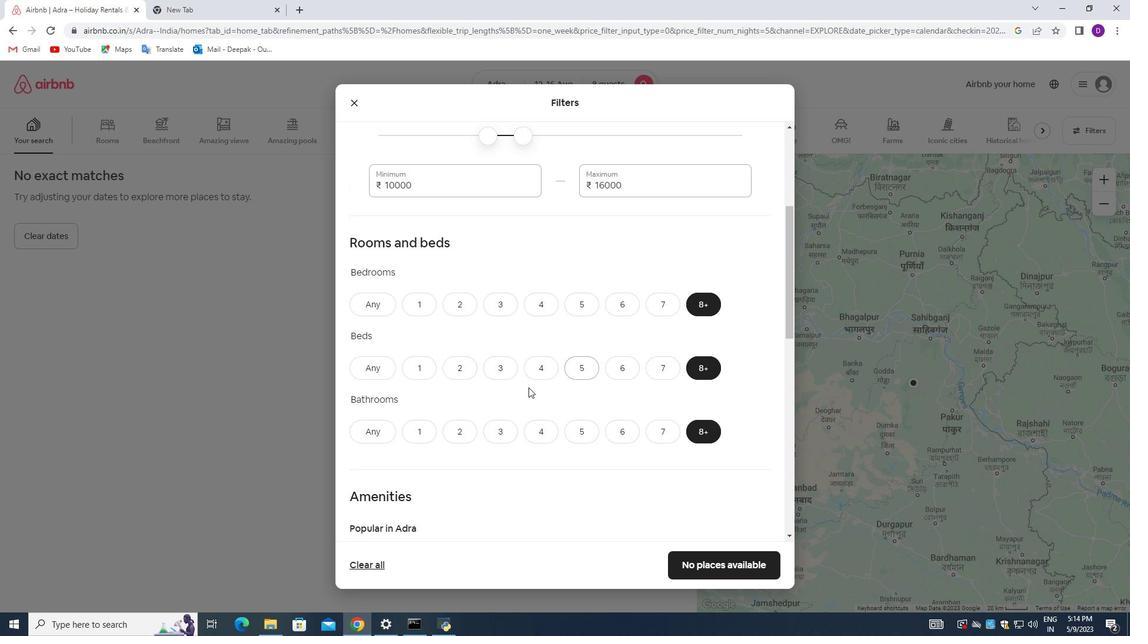 
Action: Mouse scrolled (528, 387) with delta (0, 0)
Screenshot: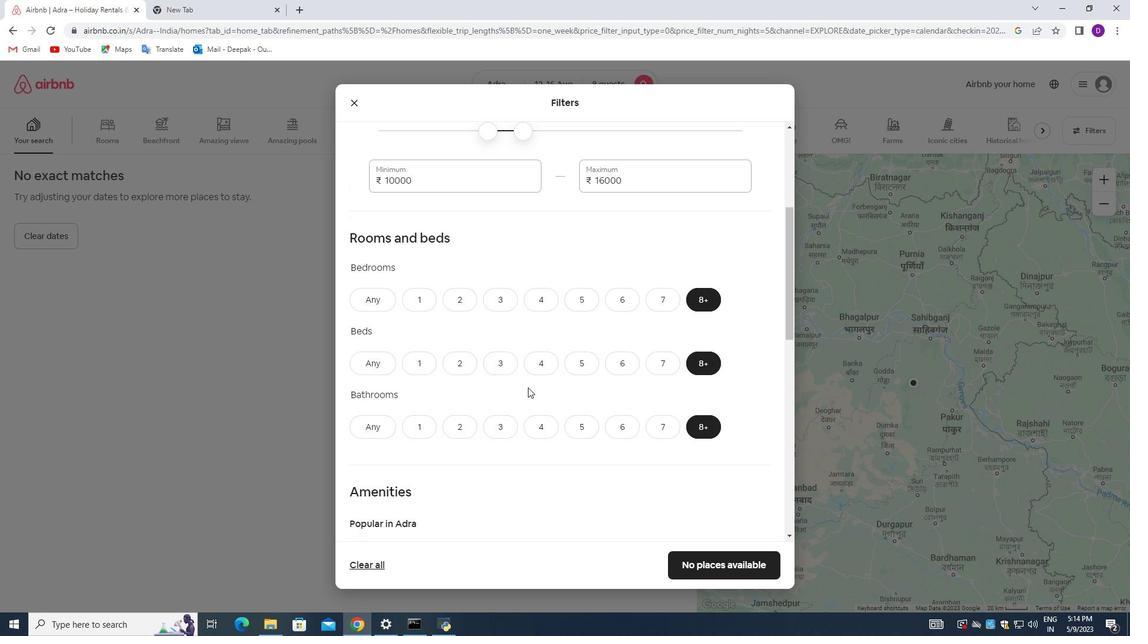 
Action: Mouse moved to (471, 380)
Screenshot: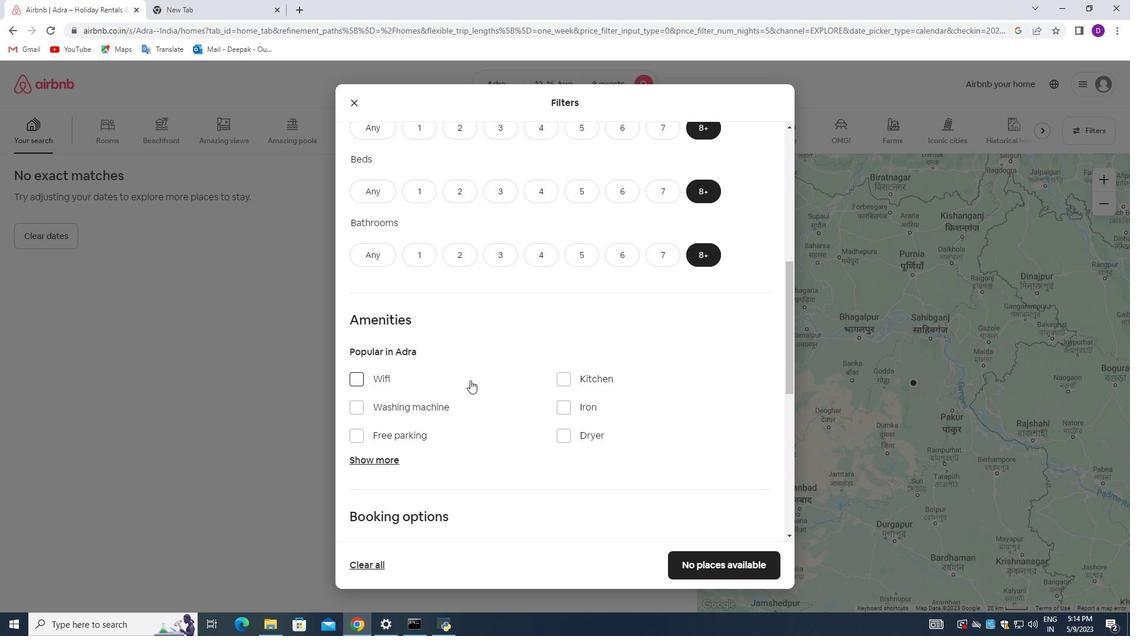 
Action: Mouse scrolled (471, 379) with delta (0, 0)
Screenshot: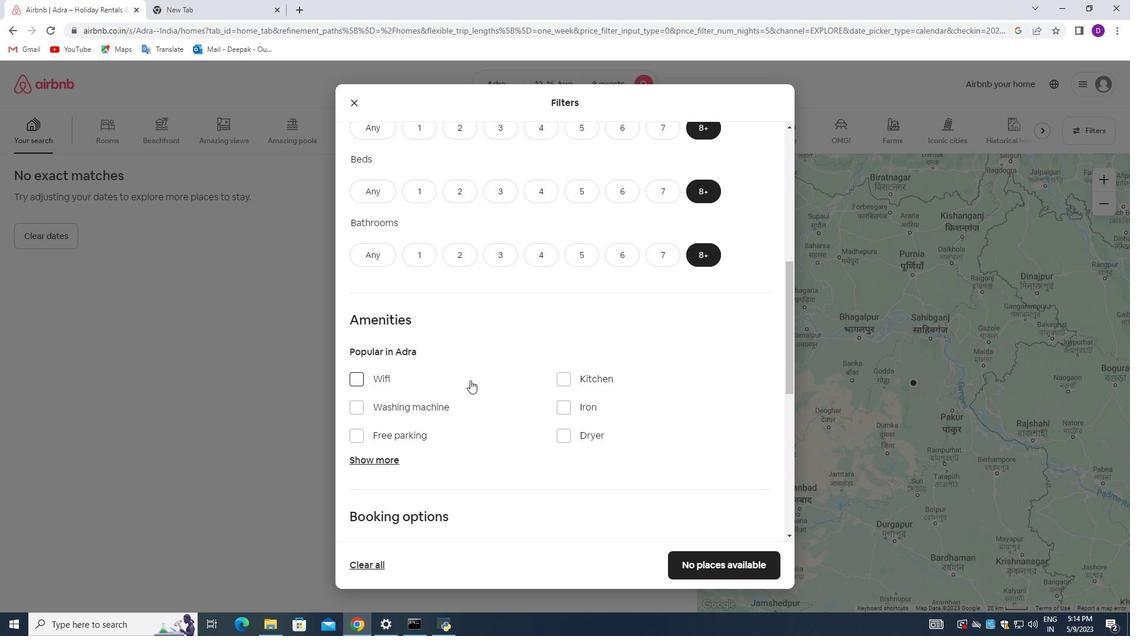 
Action: Mouse scrolled (471, 379) with delta (0, 0)
Screenshot: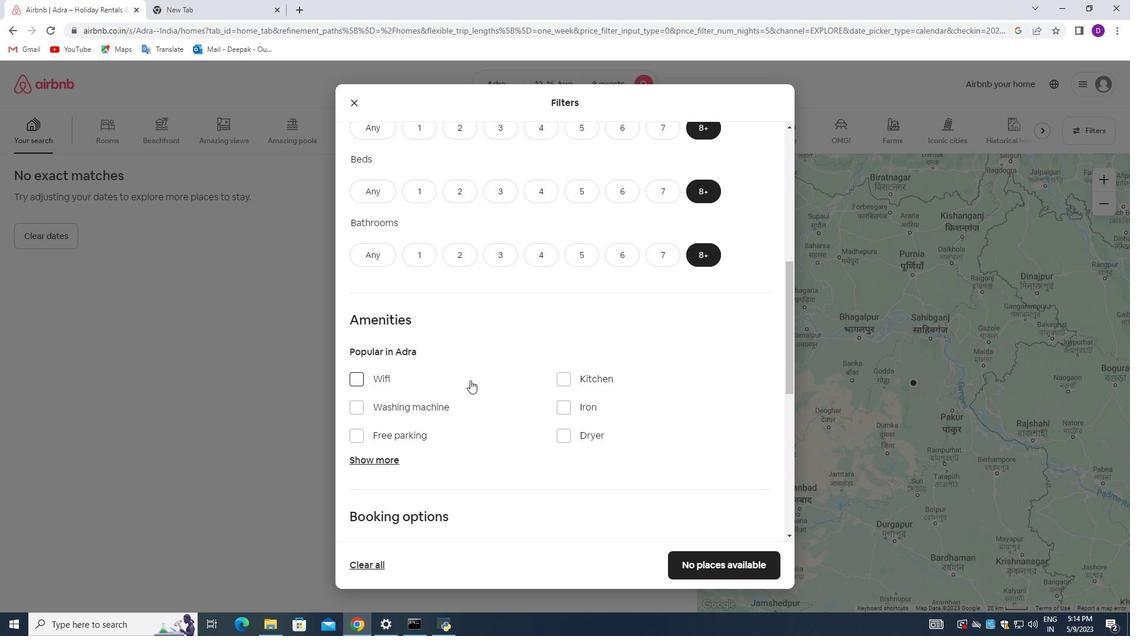 
Action: Mouse moved to (374, 337)
Screenshot: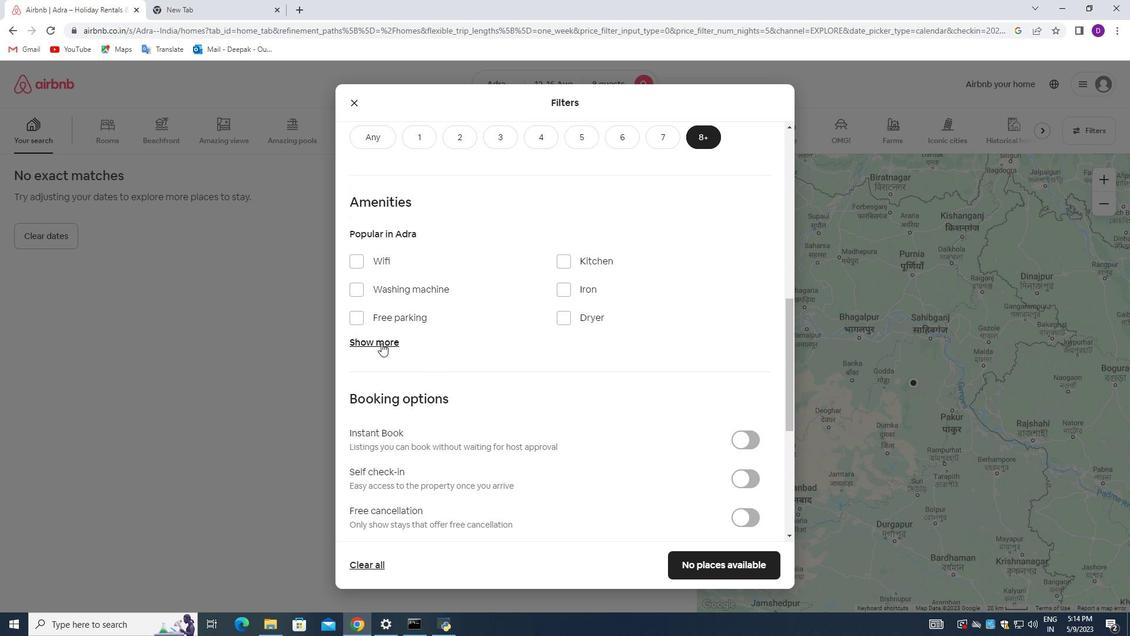 
Action: Mouse pressed left at (374, 337)
Screenshot: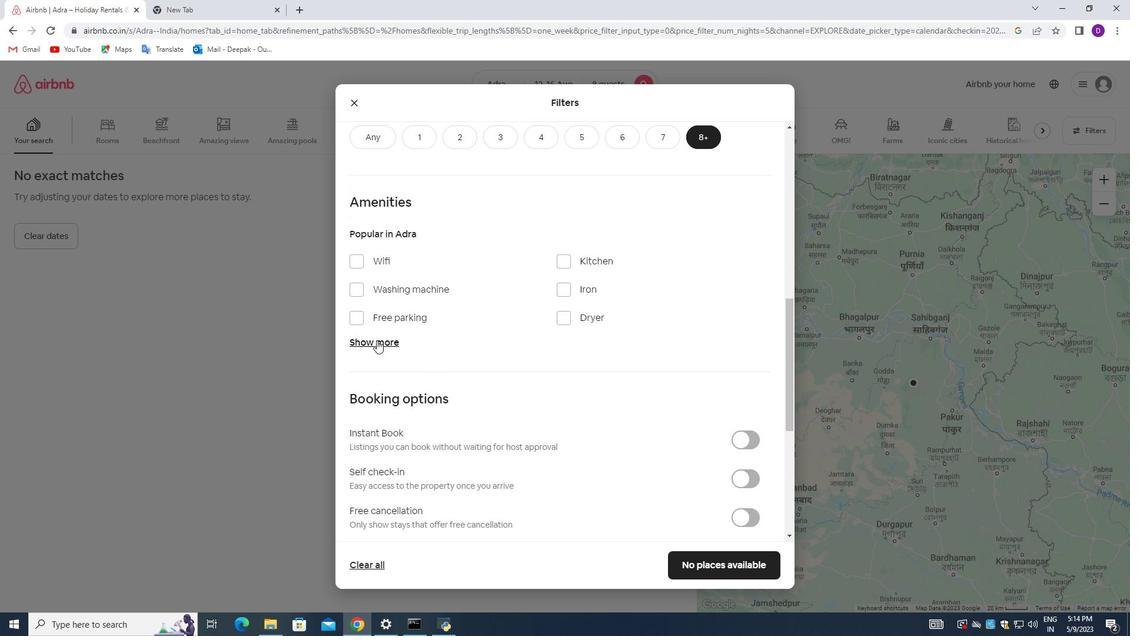 
Action: Mouse moved to (356, 257)
Screenshot: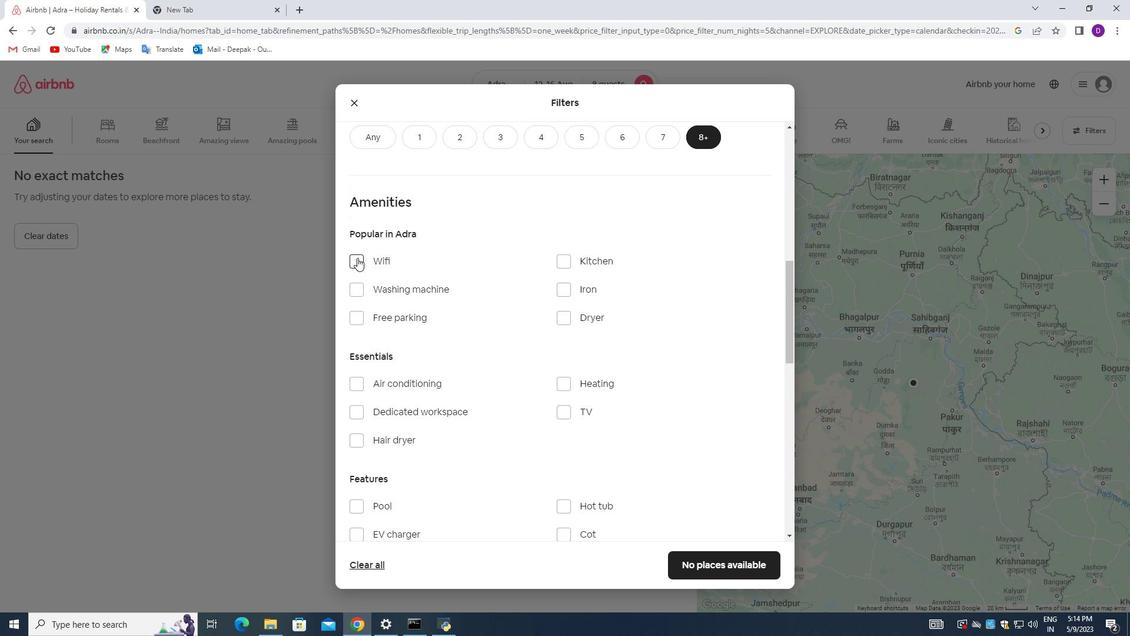 
Action: Mouse pressed left at (356, 257)
Screenshot: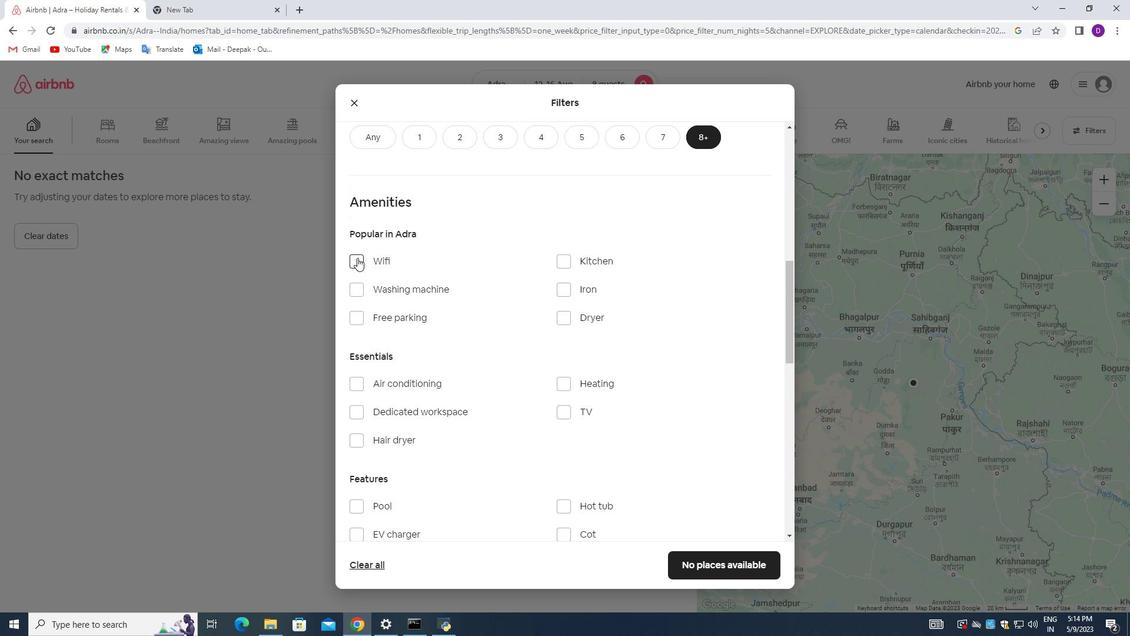 
Action: Mouse moved to (356, 316)
Screenshot: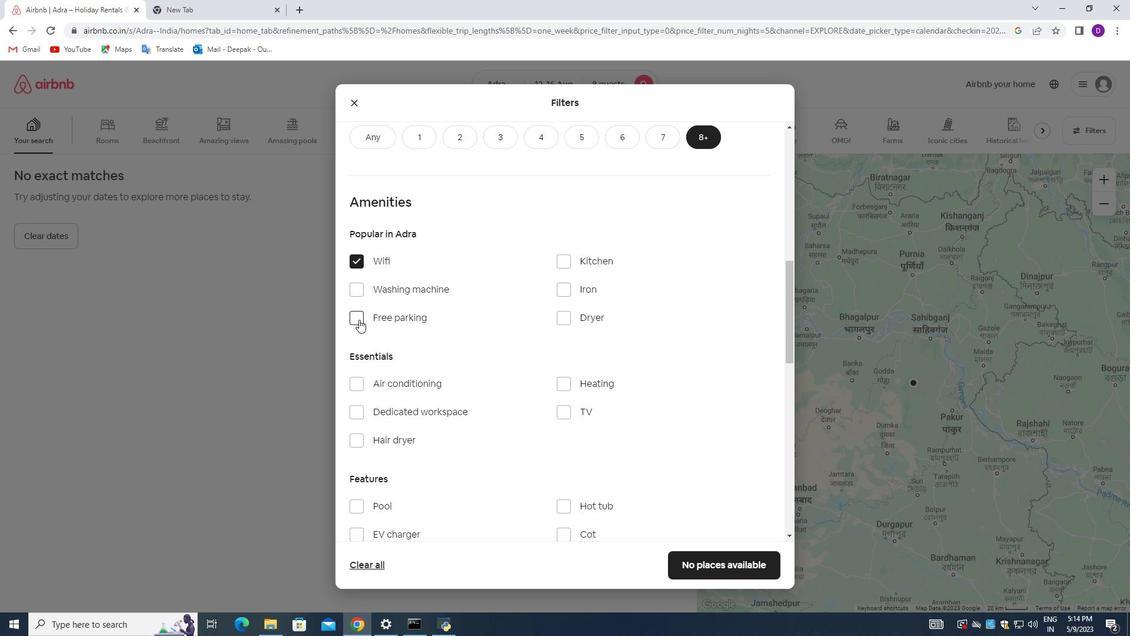 
Action: Mouse pressed left at (356, 316)
Screenshot: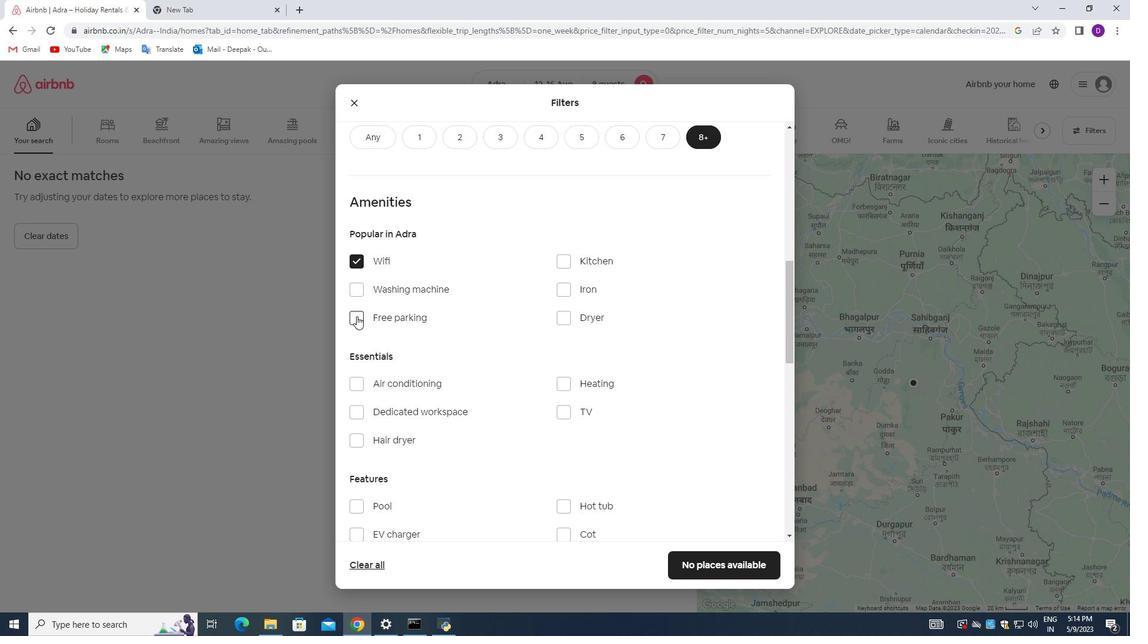 
Action: Mouse moved to (563, 414)
Screenshot: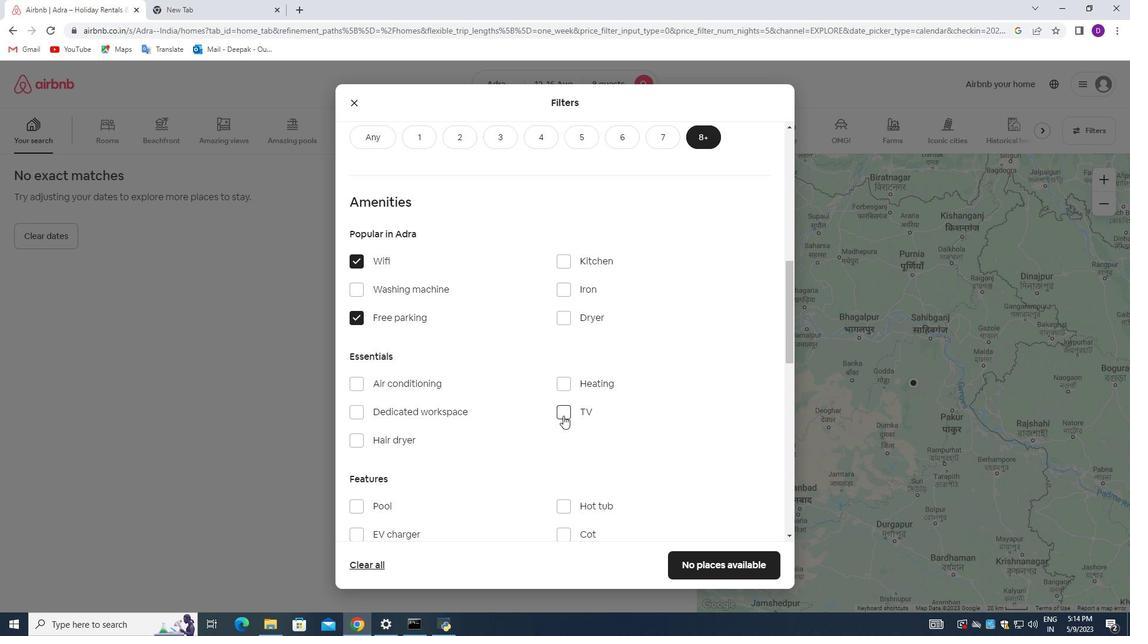 
Action: Mouse pressed left at (563, 414)
Screenshot: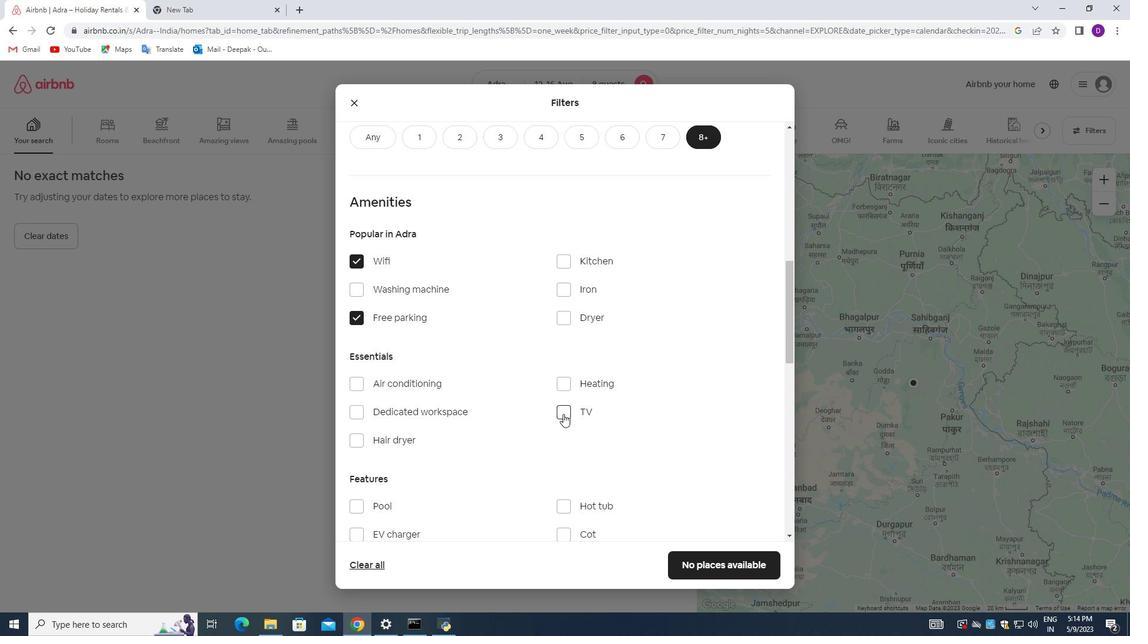 
Action: Mouse moved to (453, 410)
Screenshot: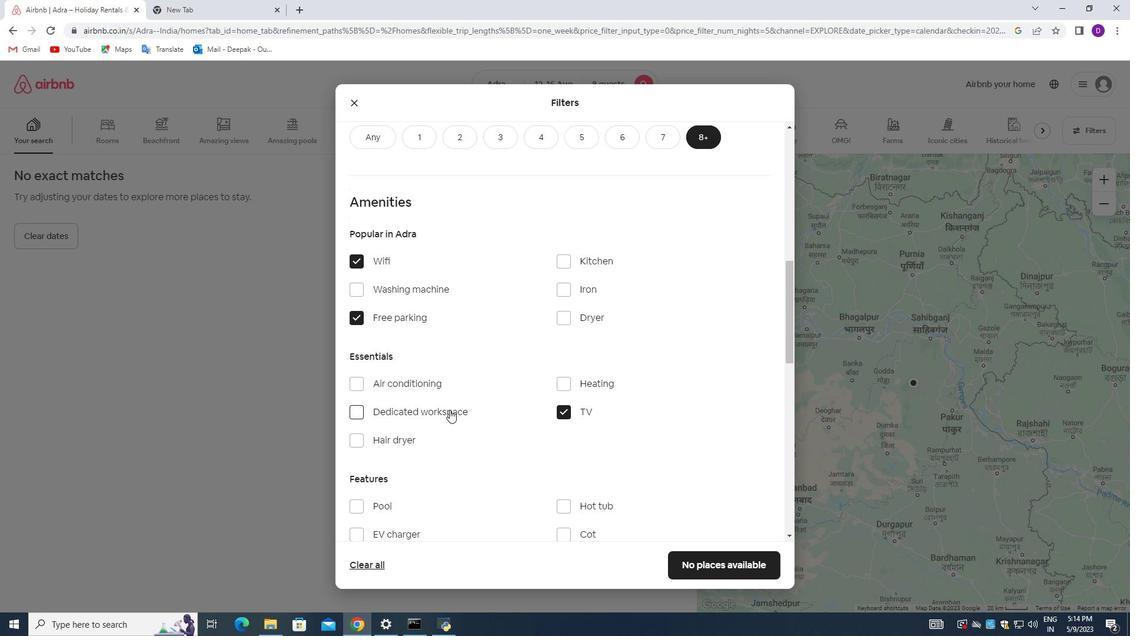 
Action: Mouse scrolled (453, 409) with delta (0, 0)
Screenshot: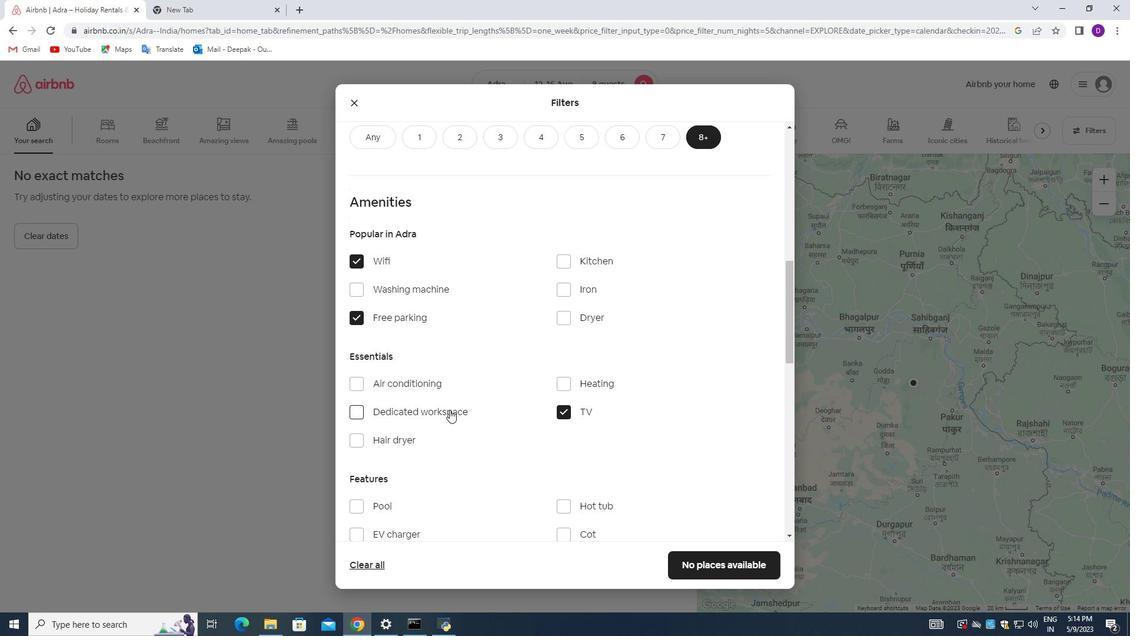 
Action: Mouse moved to (455, 411)
Screenshot: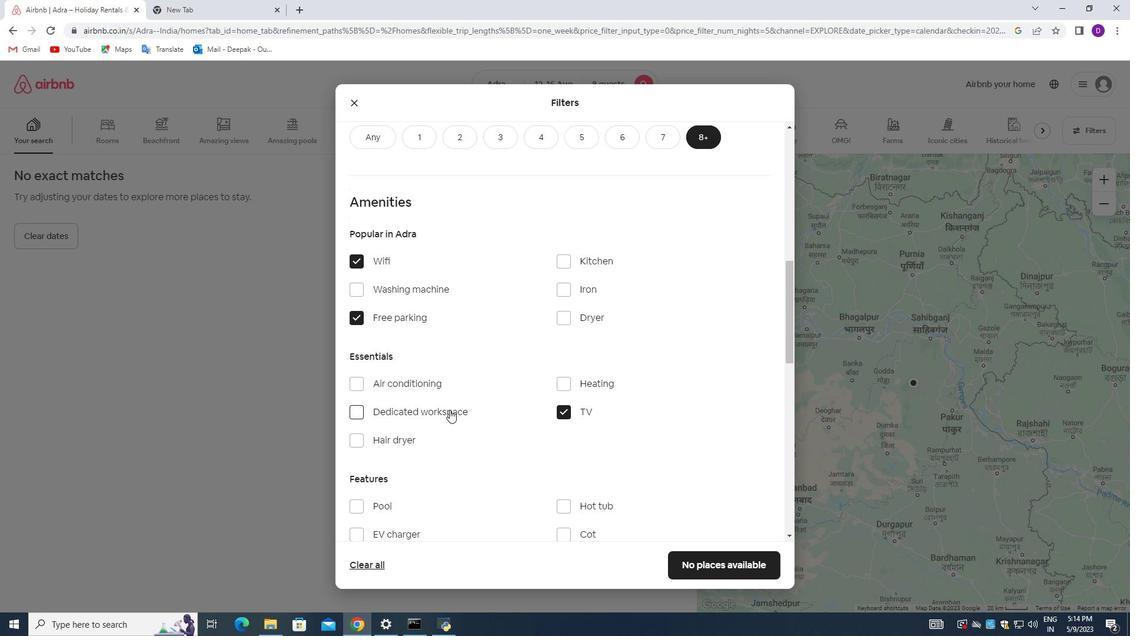 
Action: Mouse scrolled (455, 410) with delta (0, 0)
Screenshot: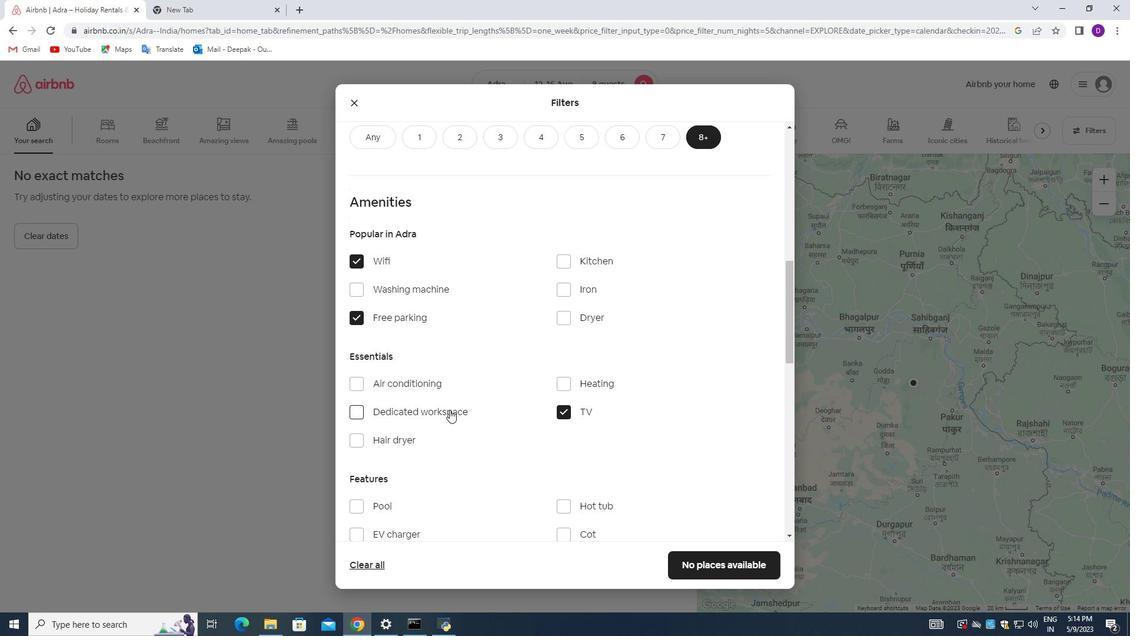 
Action: Mouse moved to (455, 411)
Screenshot: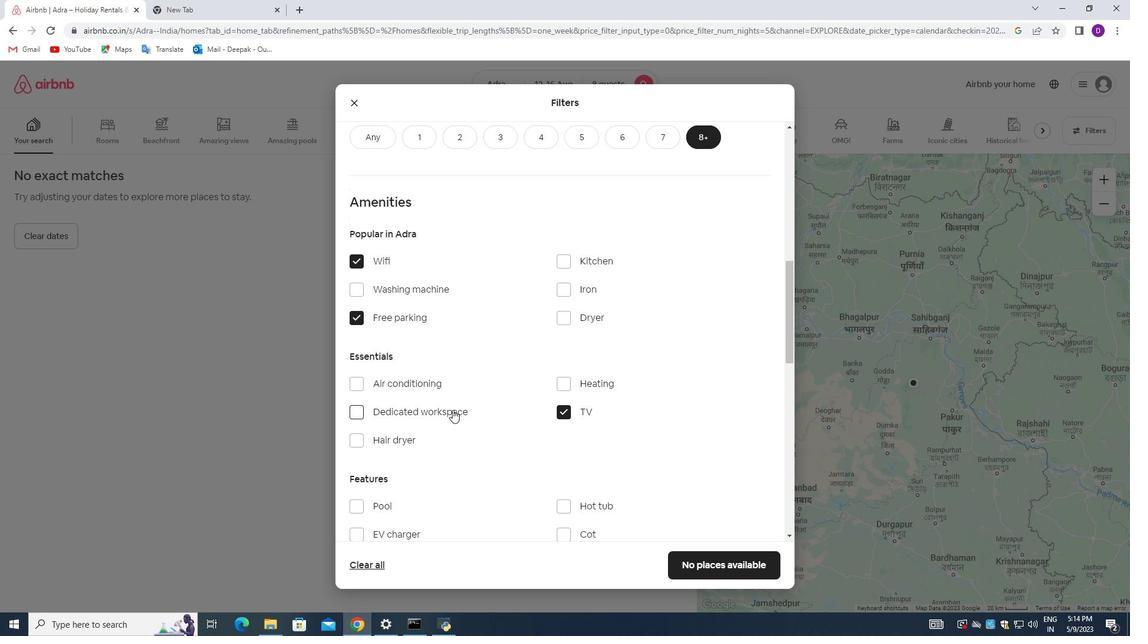 
Action: Mouse scrolled (455, 410) with delta (0, 0)
Screenshot: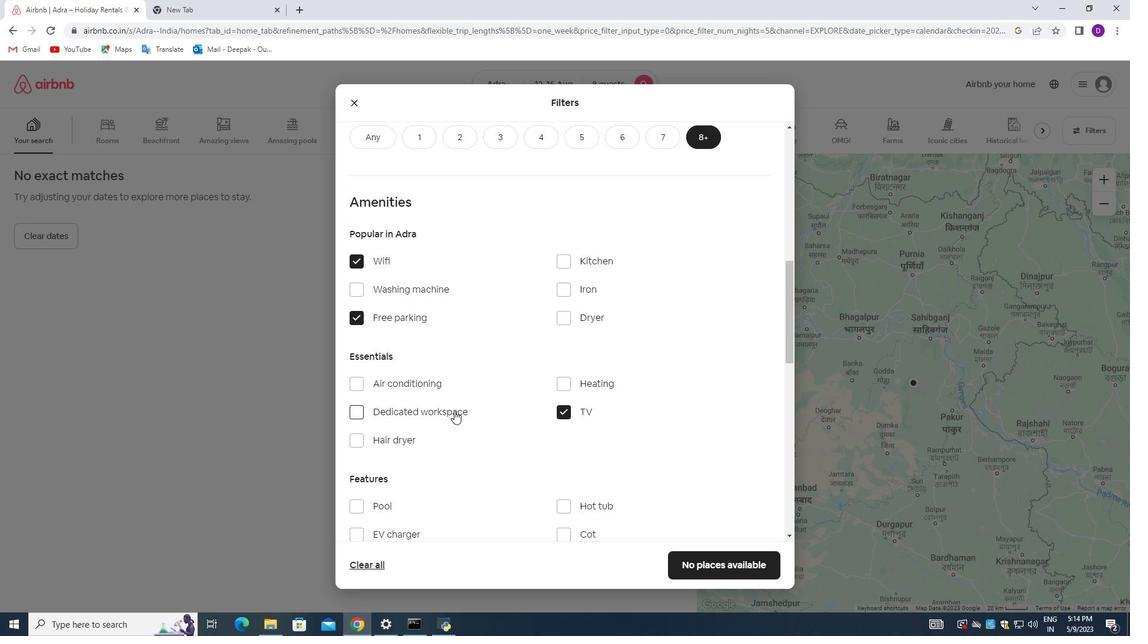 
Action: Mouse moved to (356, 385)
Screenshot: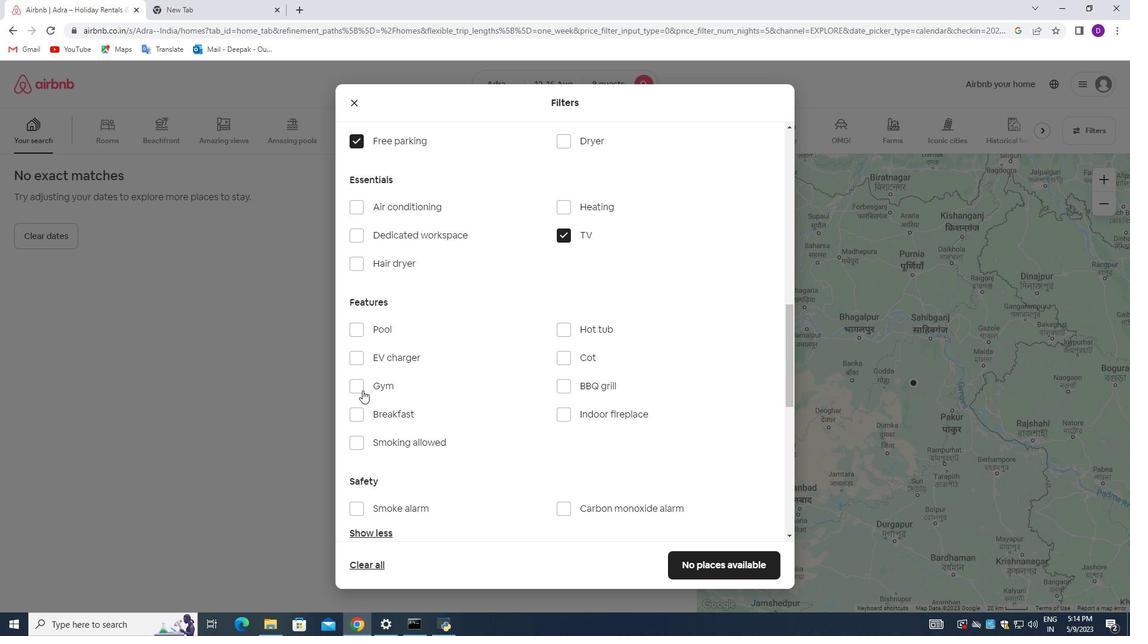 
Action: Mouse pressed left at (356, 385)
Screenshot: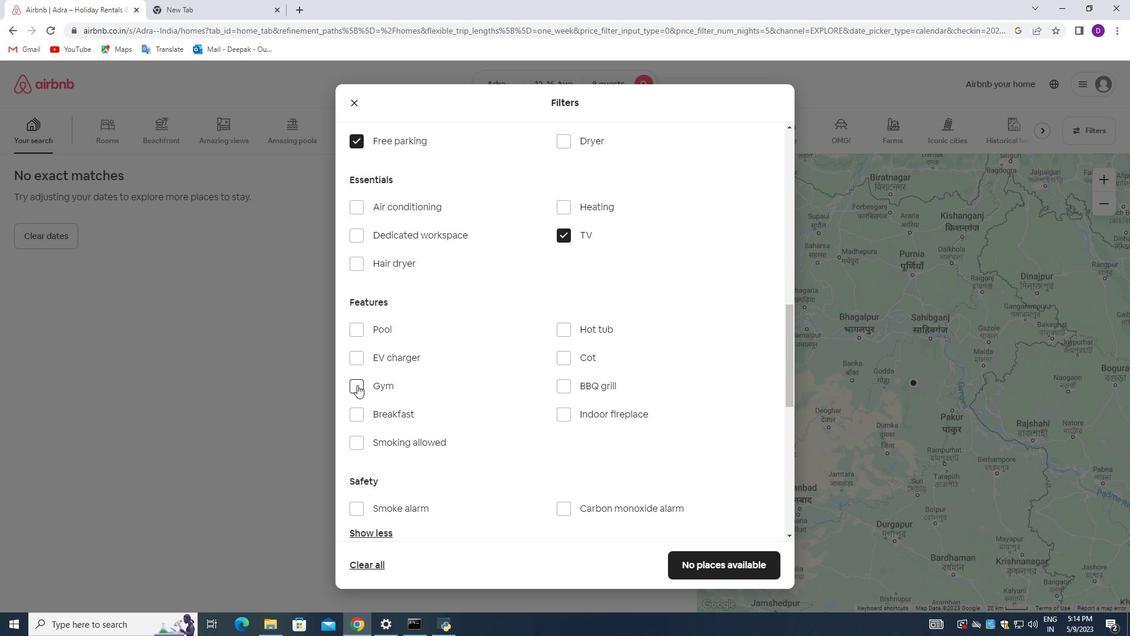 
Action: Mouse moved to (355, 414)
Screenshot: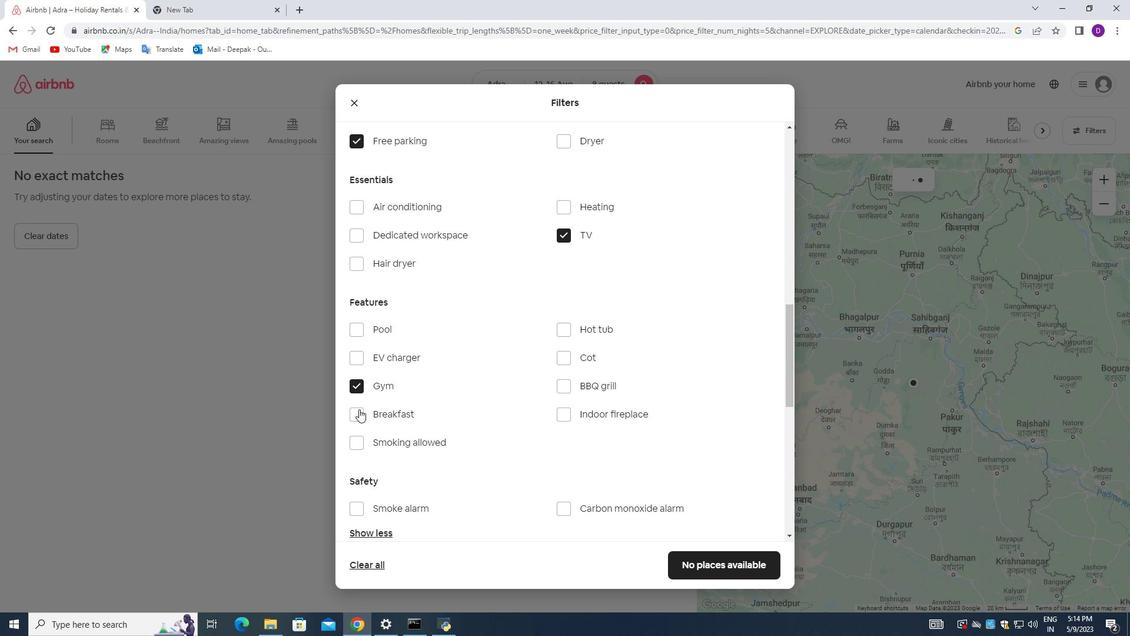 
Action: Mouse pressed left at (355, 414)
Screenshot: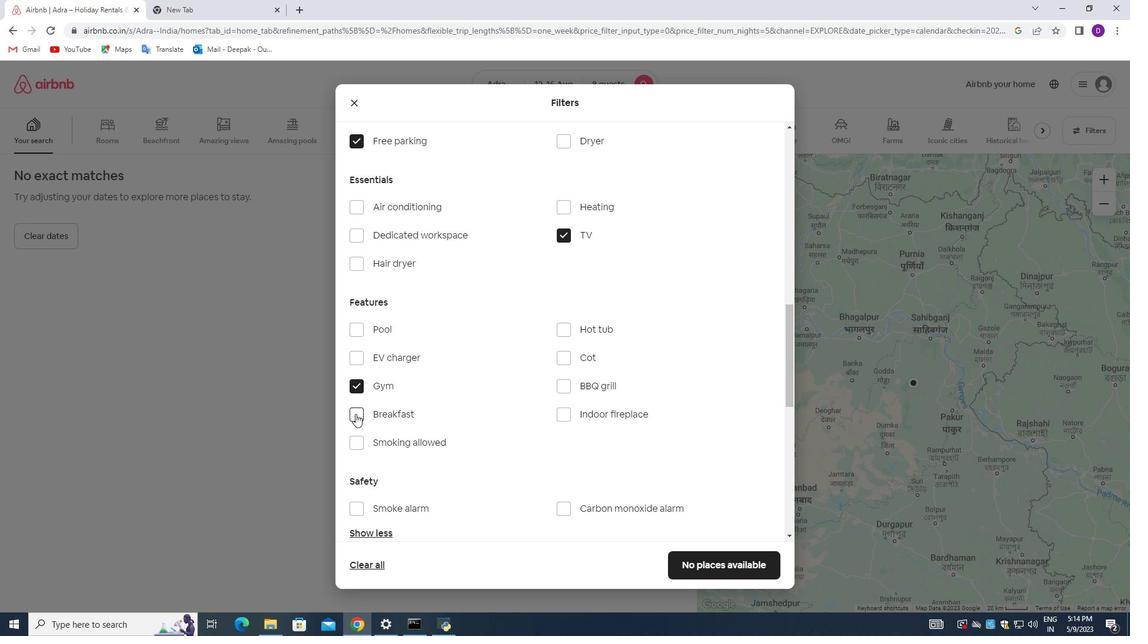 
Action: Mouse moved to (517, 445)
Screenshot: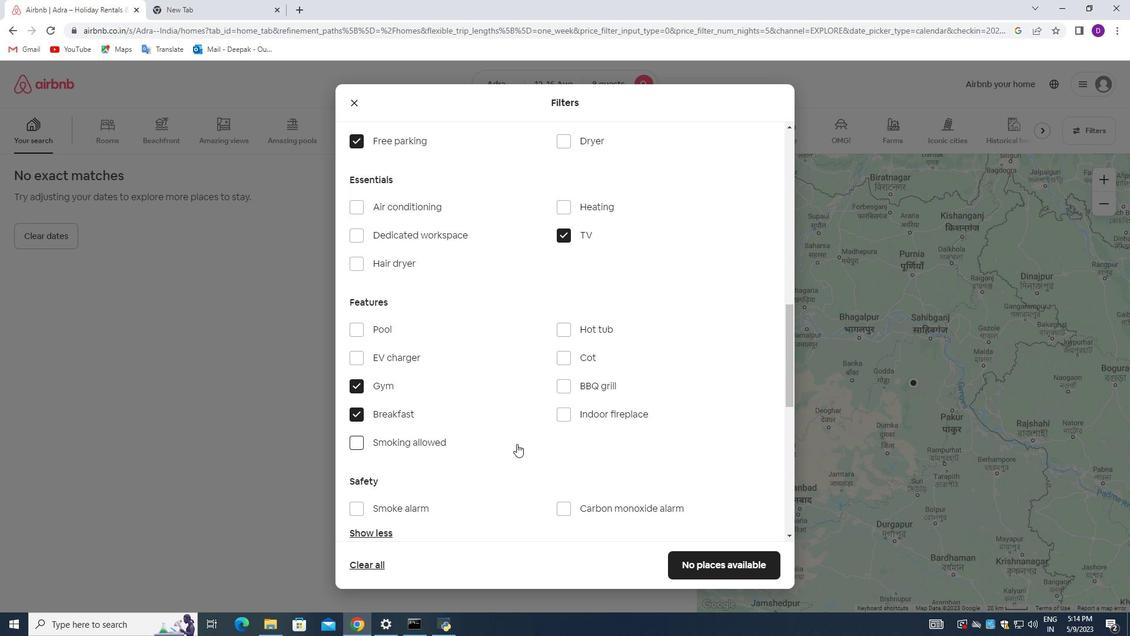 
Action: Mouse scrolled (517, 445) with delta (0, 0)
Screenshot: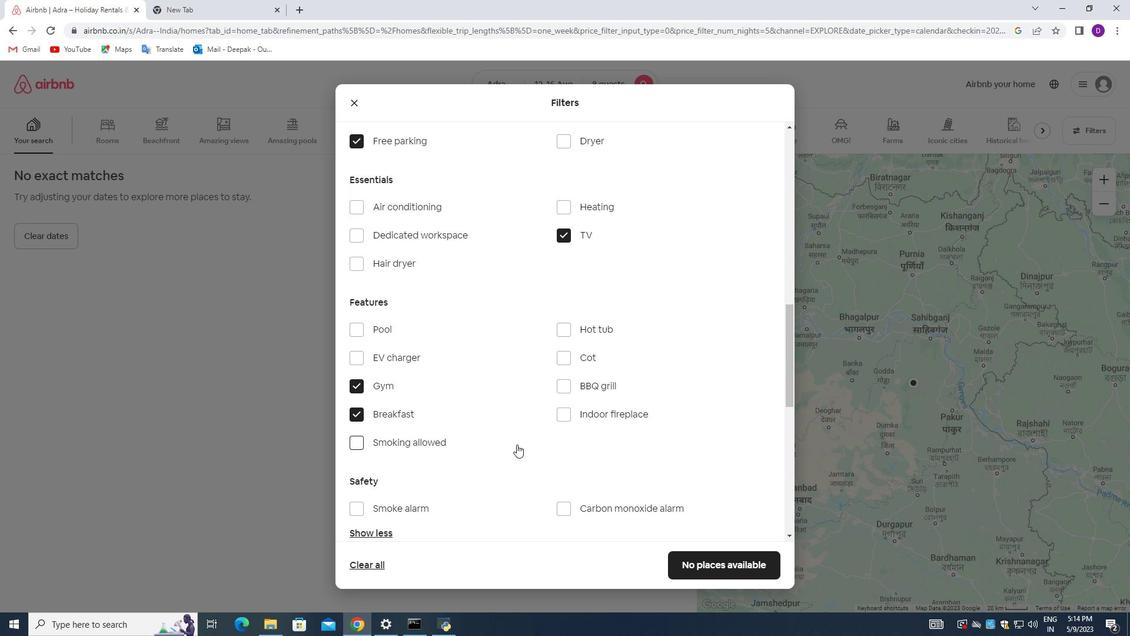 
Action: Mouse moved to (517, 445)
Screenshot: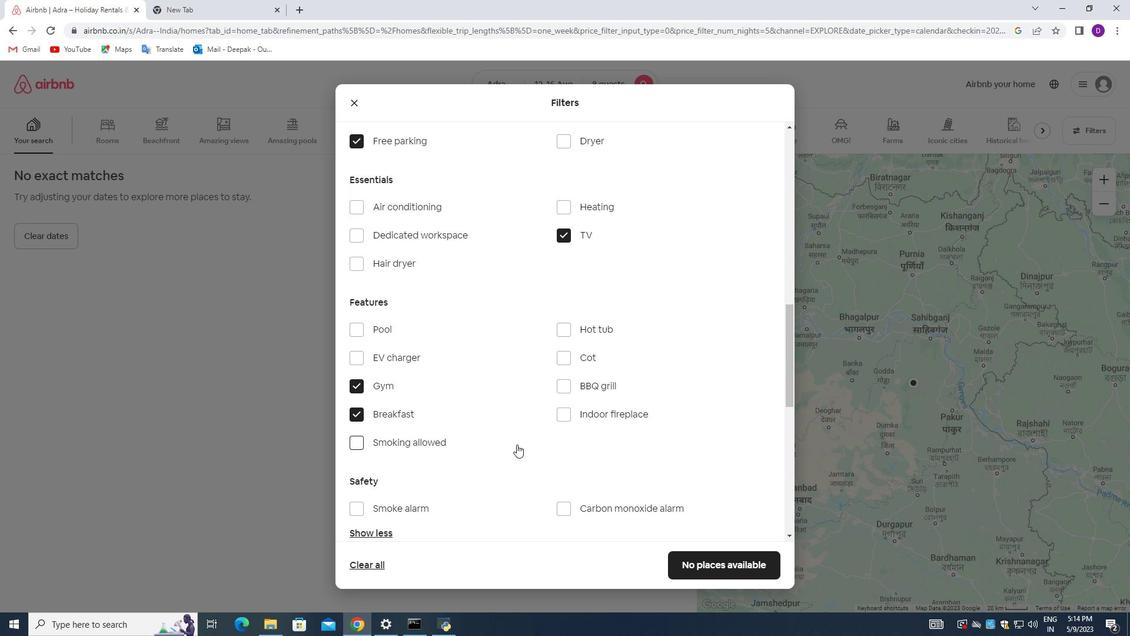 
Action: Mouse scrolled (517, 445) with delta (0, 0)
Screenshot: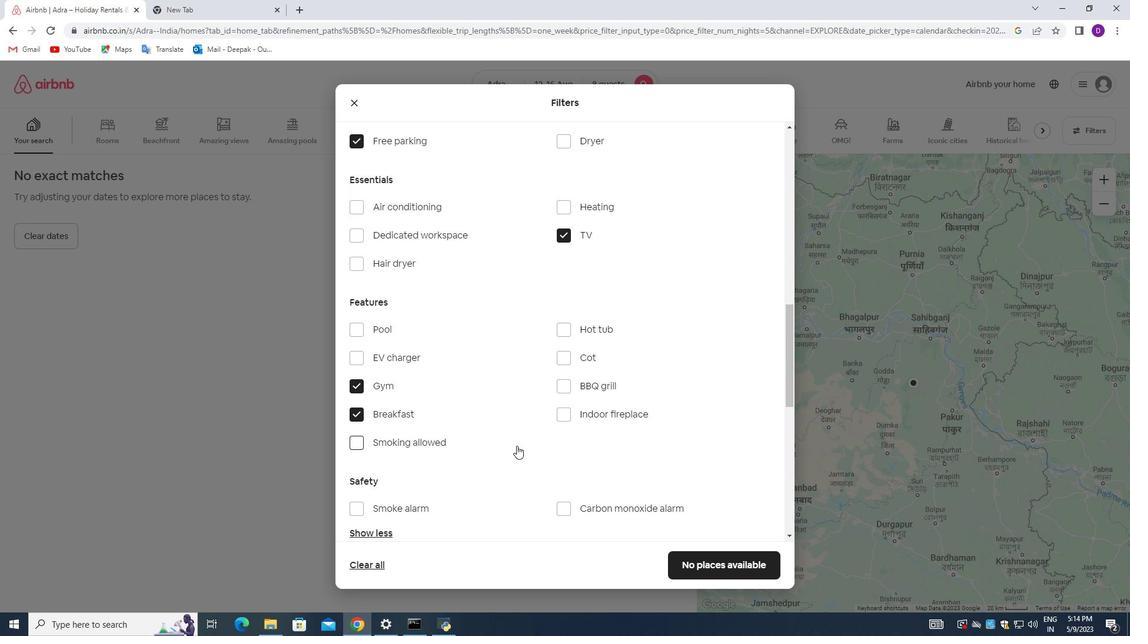 
Action: Mouse moved to (517, 446)
Screenshot: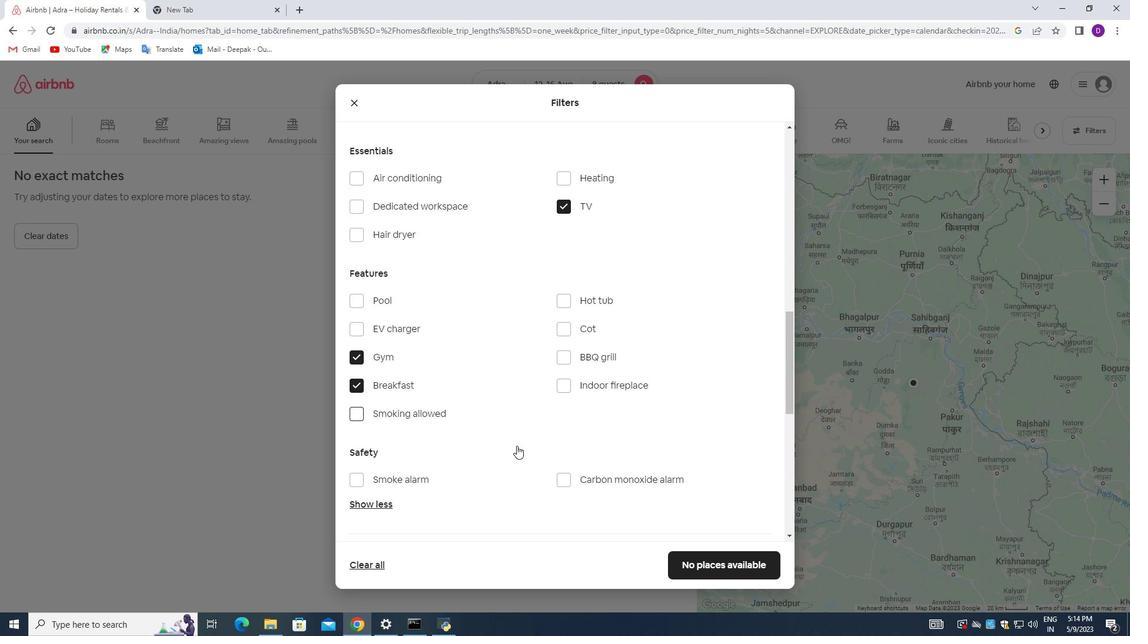 
Action: Mouse scrolled (517, 445) with delta (0, 0)
Screenshot: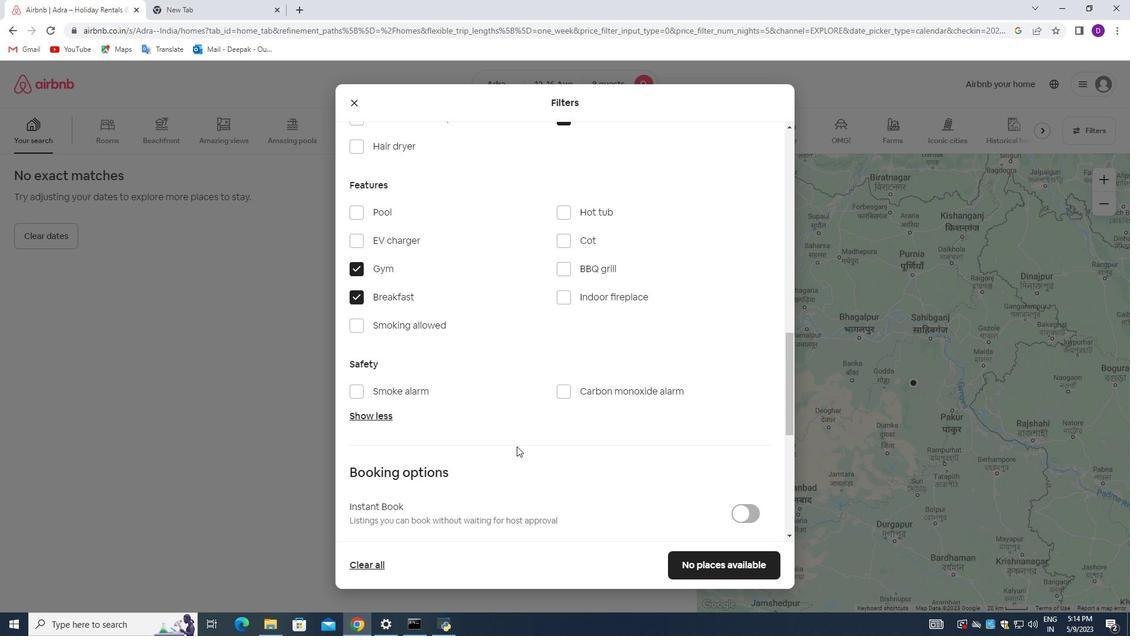 
Action: Mouse scrolled (517, 445) with delta (0, 0)
Screenshot: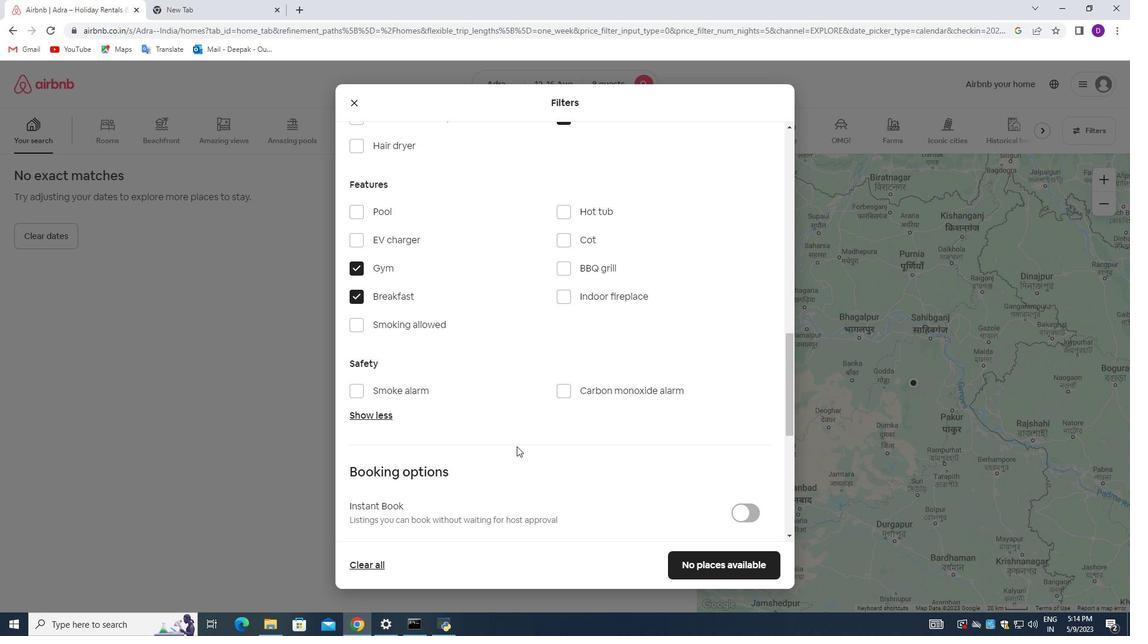 
Action: Mouse moved to (738, 437)
Screenshot: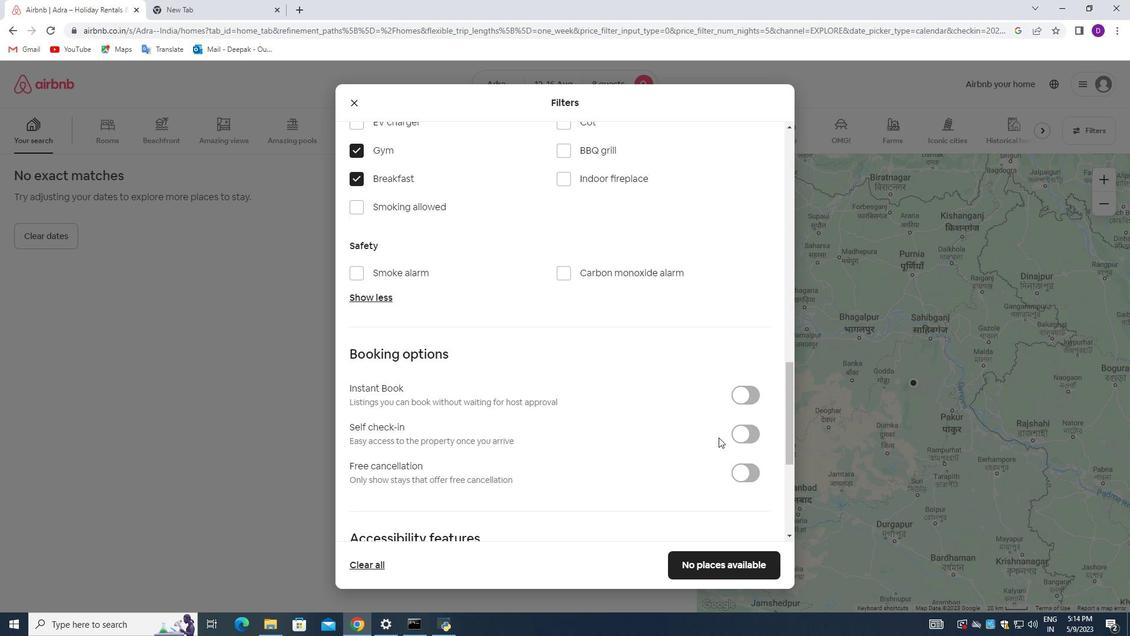 
Action: Mouse pressed left at (738, 437)
Screenshot: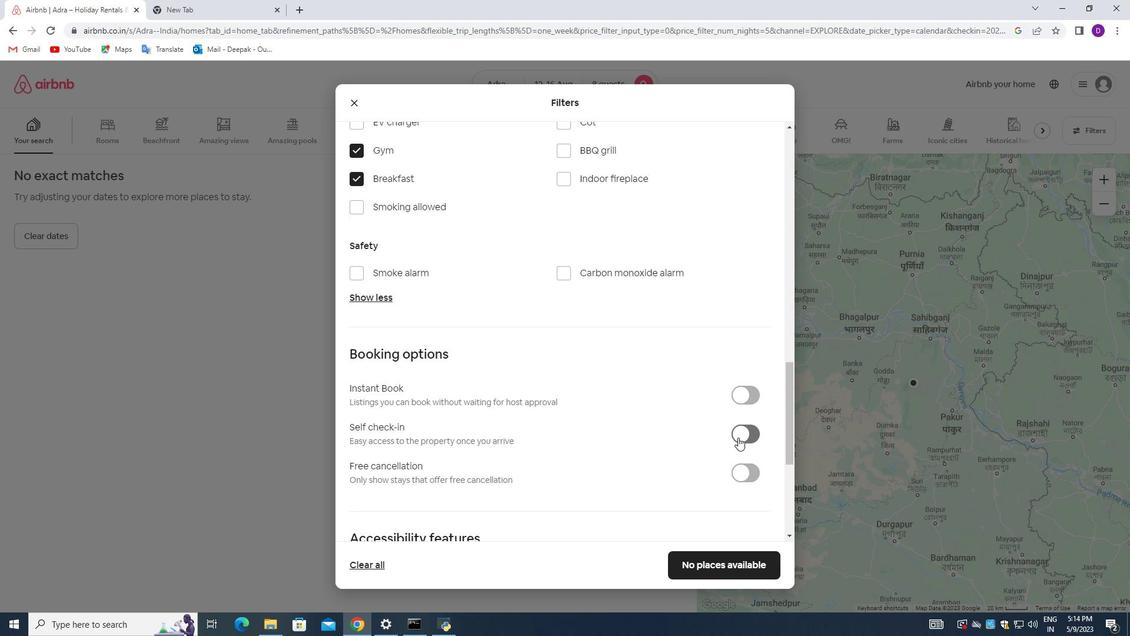 
Action: Mouse moved to (537, 431)
Screenshot: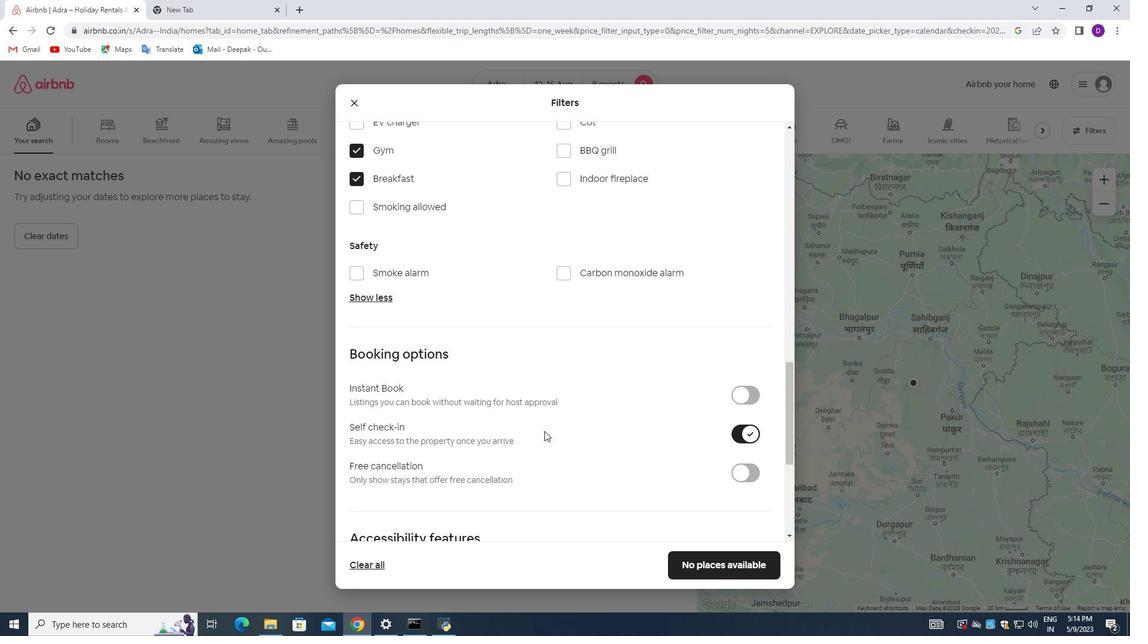 
Action: Mouse scrolled (537, 430) with delta (0, 0)
Screenshot: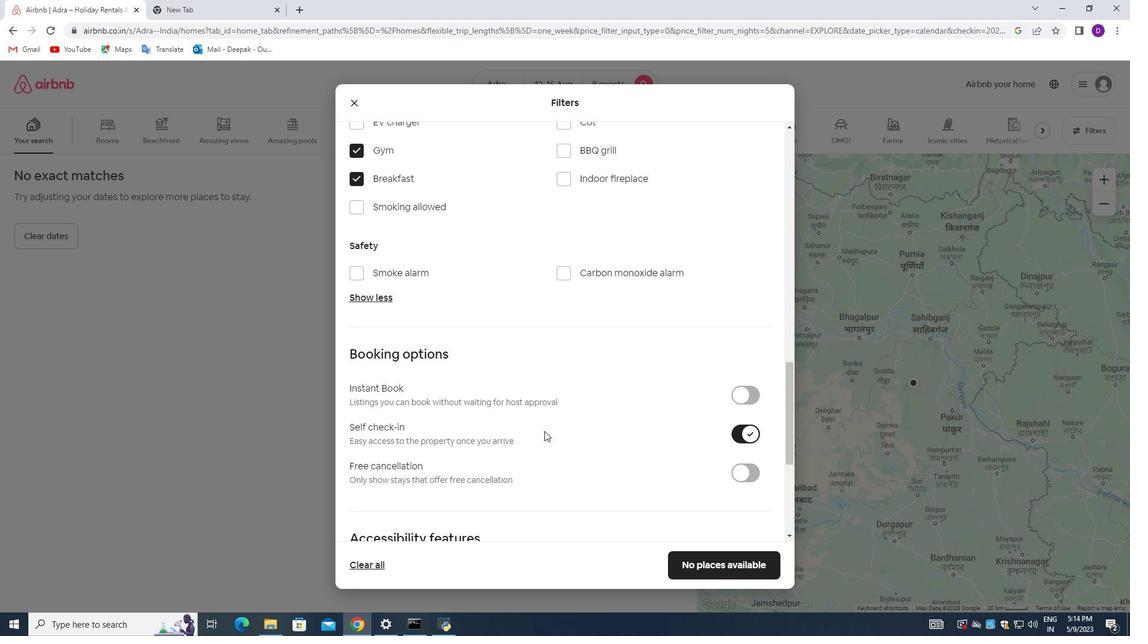 
Action: Mouse scrolled (537, 430) with delta (0, 0)
Screenshot: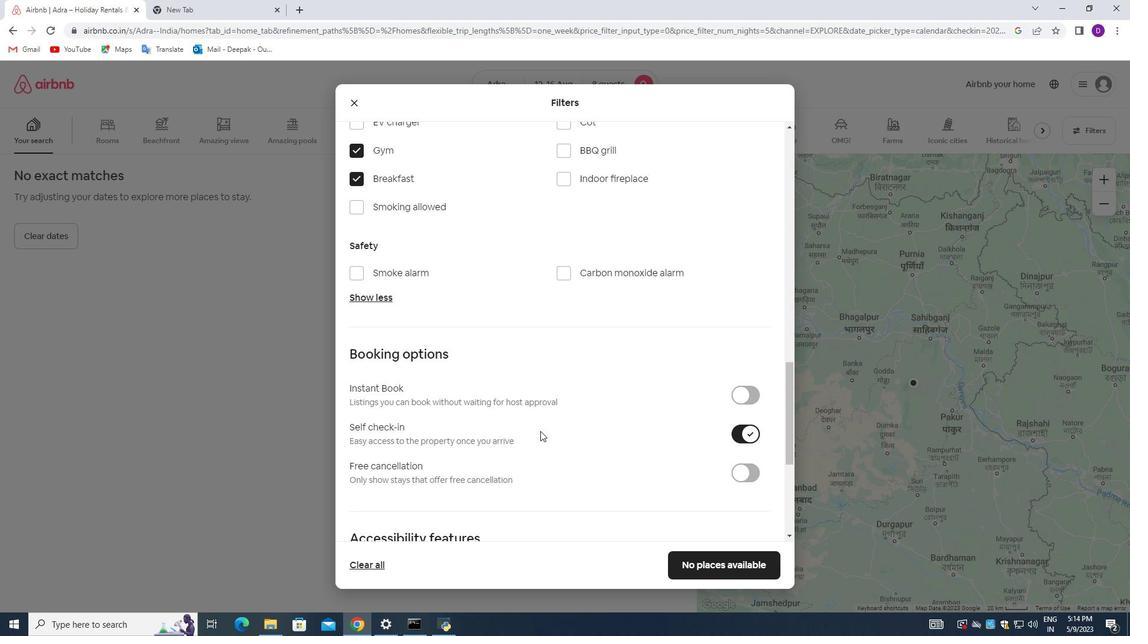 
Action: Mouse scrolled (537, 430) with delta (0, 0)
Screenshot: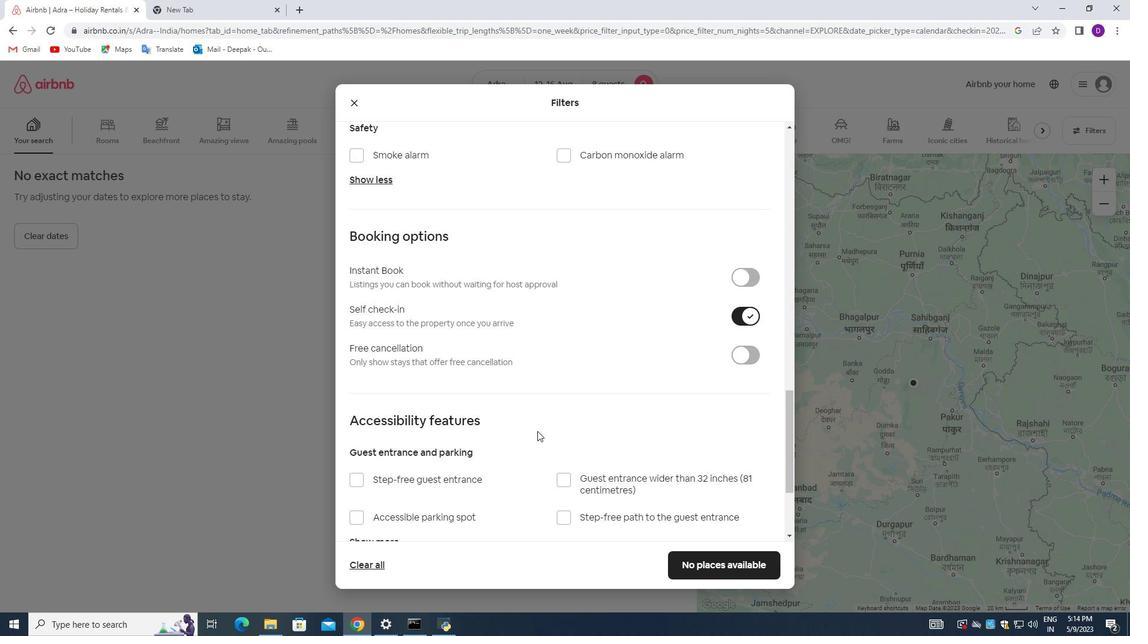 
Action: Mouse moved to (537, 431)
Screenshot: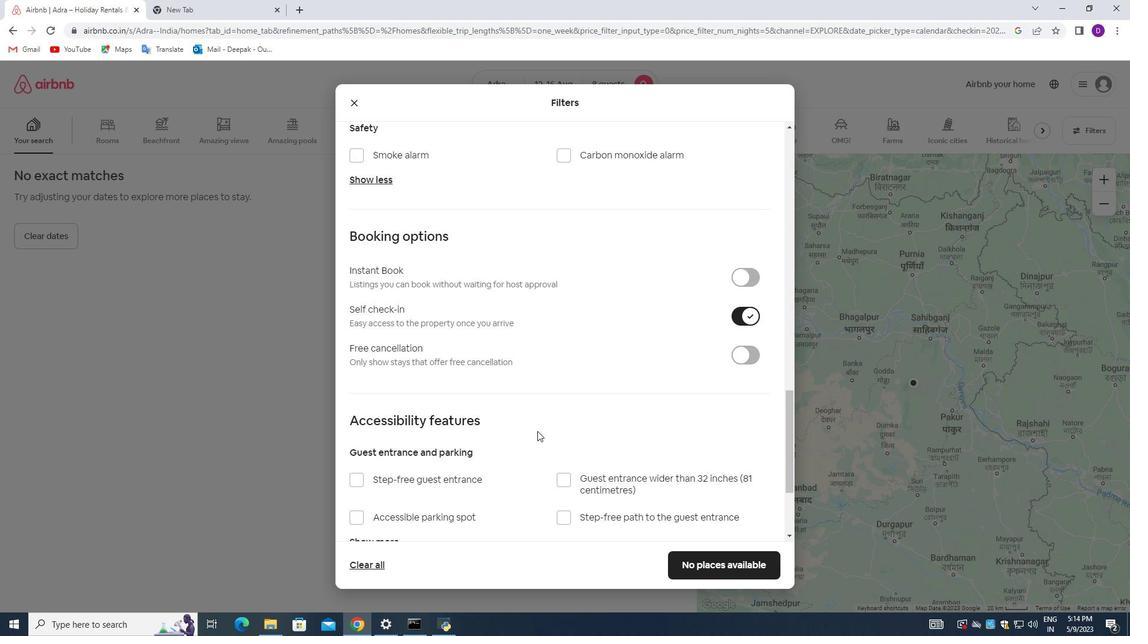 
Action: Mouse scrolled (537, 430) with delta (0, 0)
Screenshot: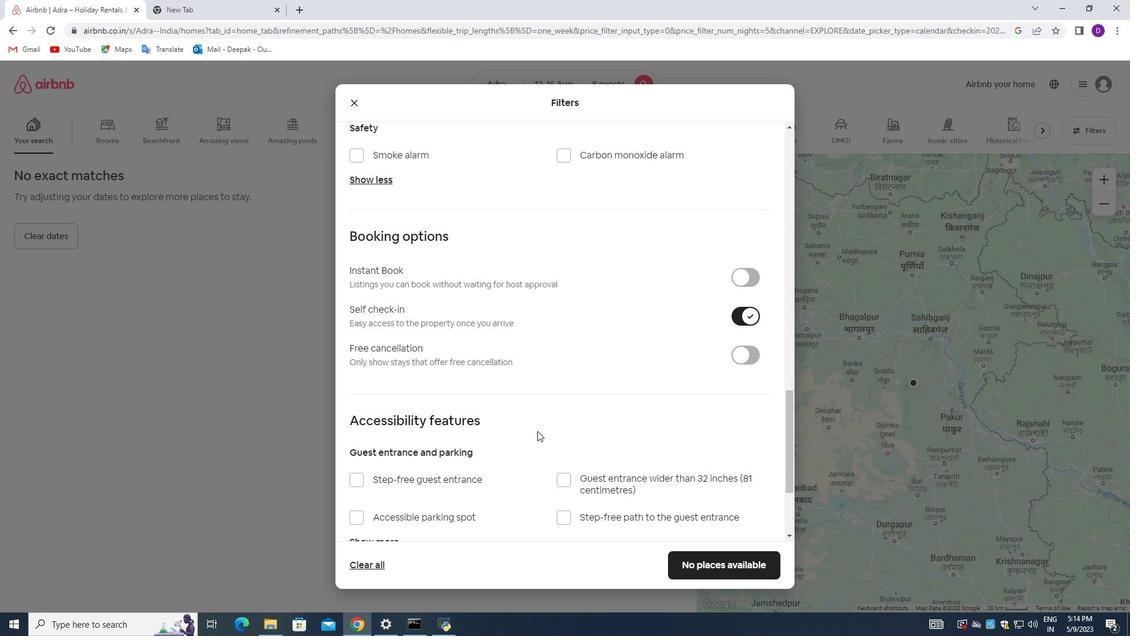 
Action: Mouse scrolled (537, 430) with delta (0, 0)
Screenshot: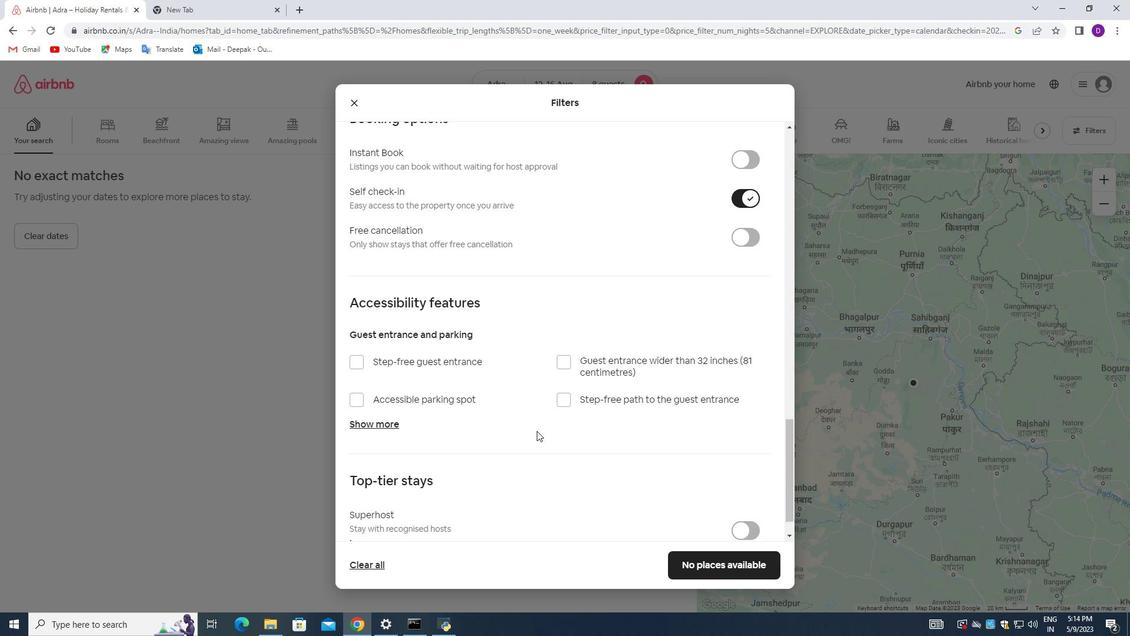 
Action: Mouse scrolled (537, 430) with delta (0, 0)
Screenshot: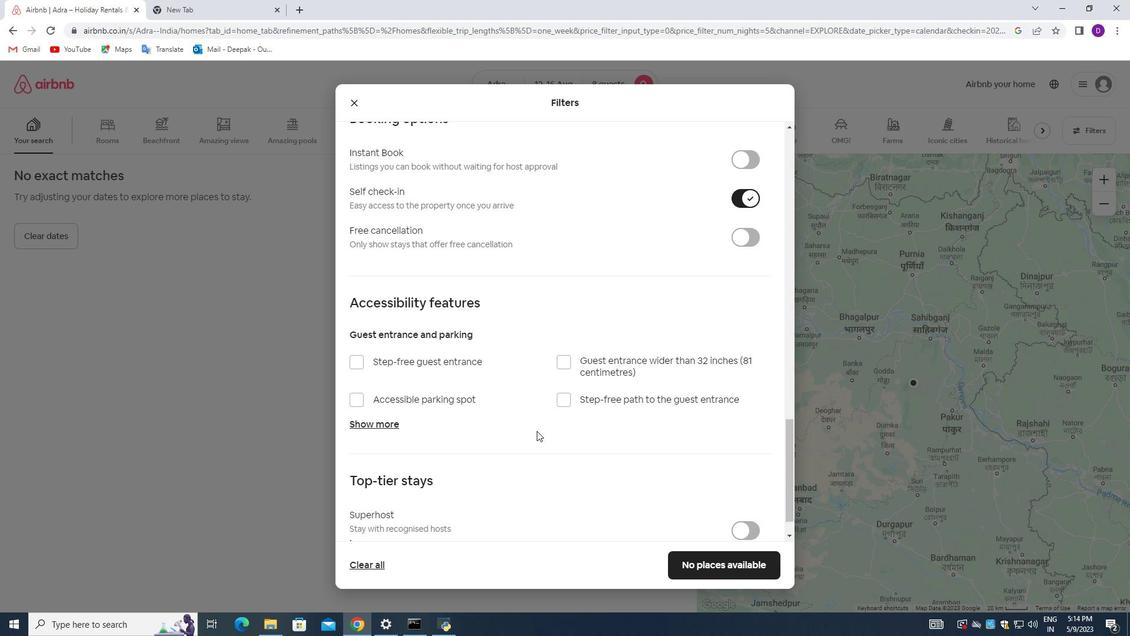 
Action: Mouse scrolled (537, 430) with delta (0, 0)
Screenshot: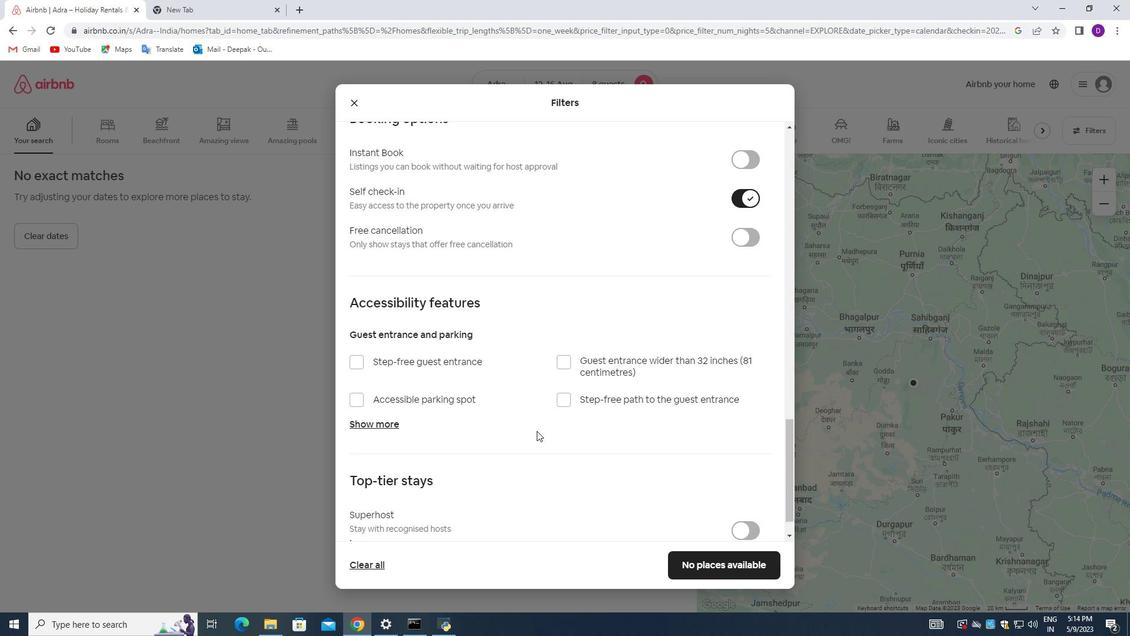 
Action: Mouse moved to (537, 432)
Screenshot: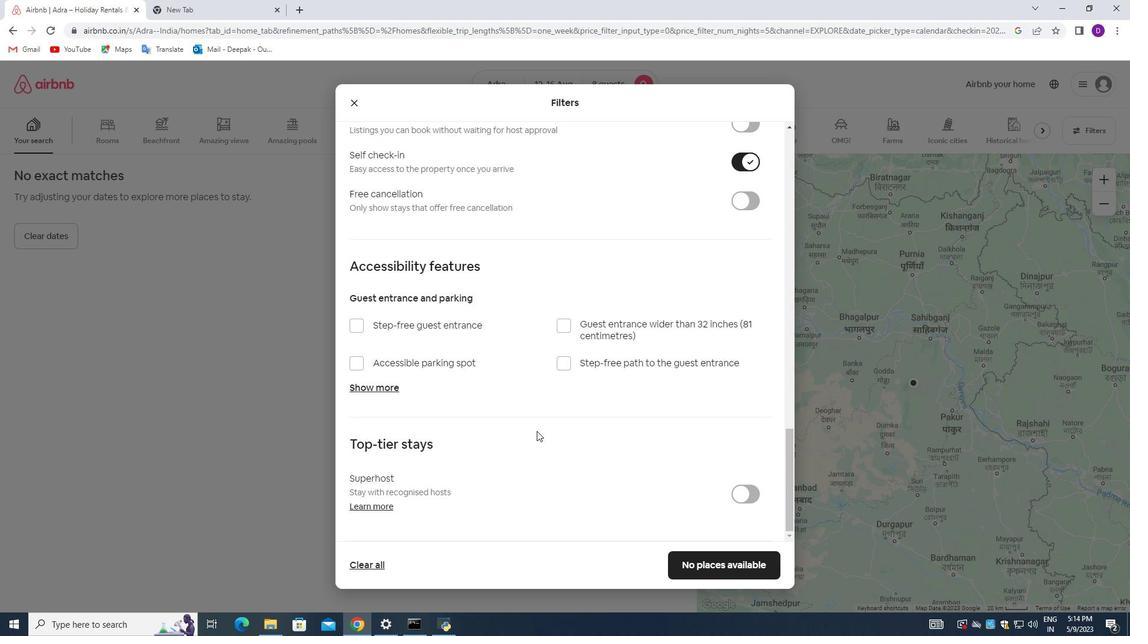 
Action: Mouse scrolled (537, 431) with delta (0, 0)
Screenshot: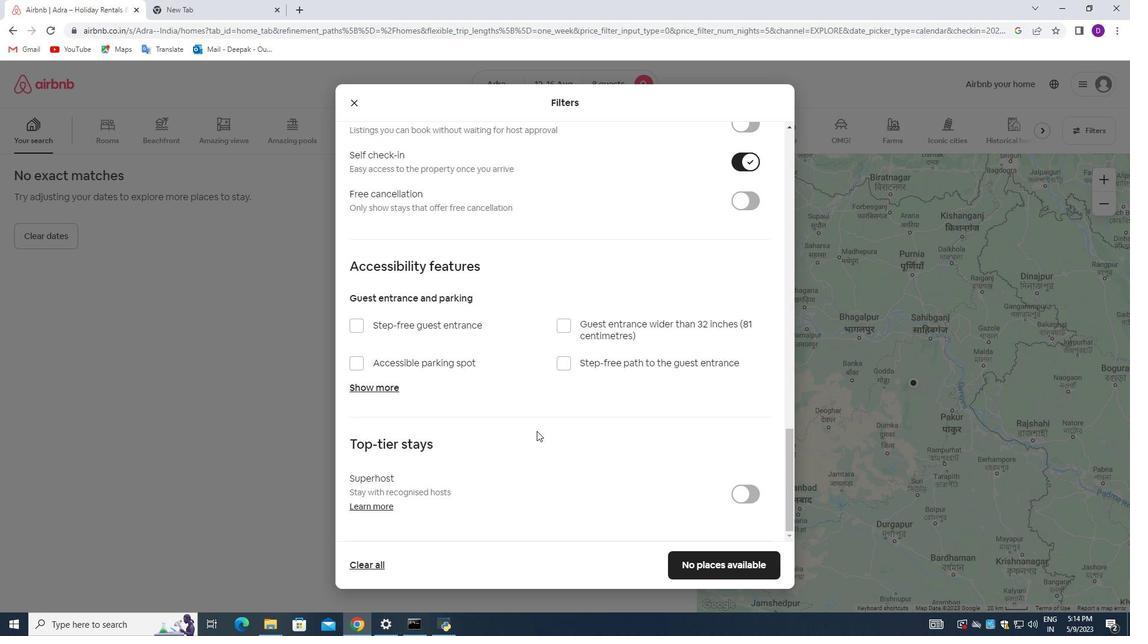 
Action: Mouse moved to (536, 435)
Screenshot: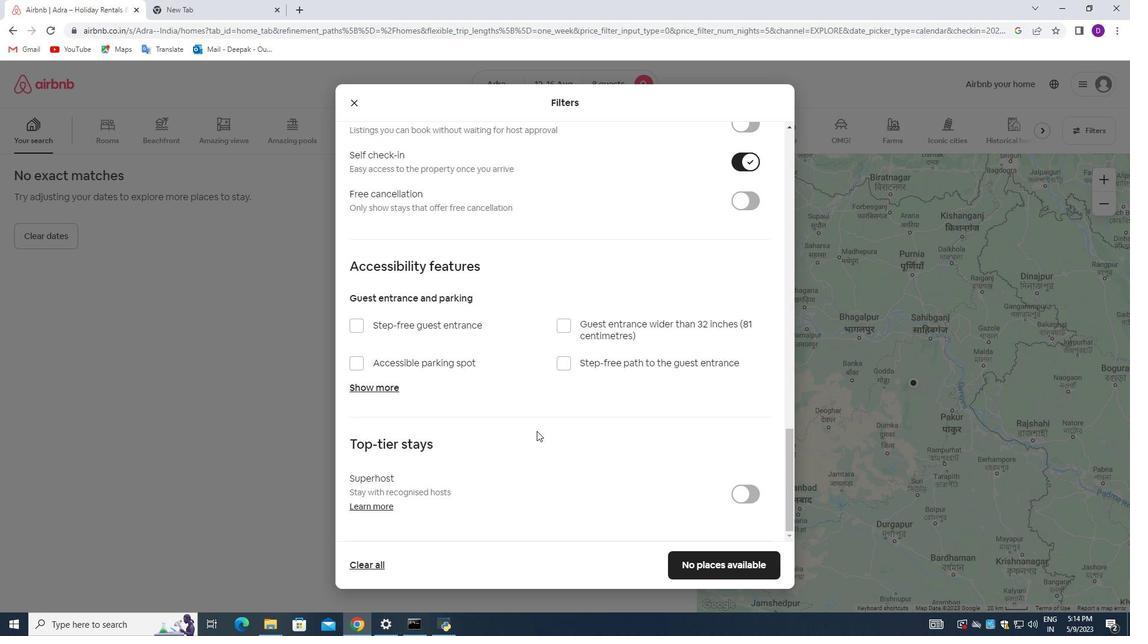
Action: Mouse scrolled (536, 434) with delta (0, 0)
Screenshot: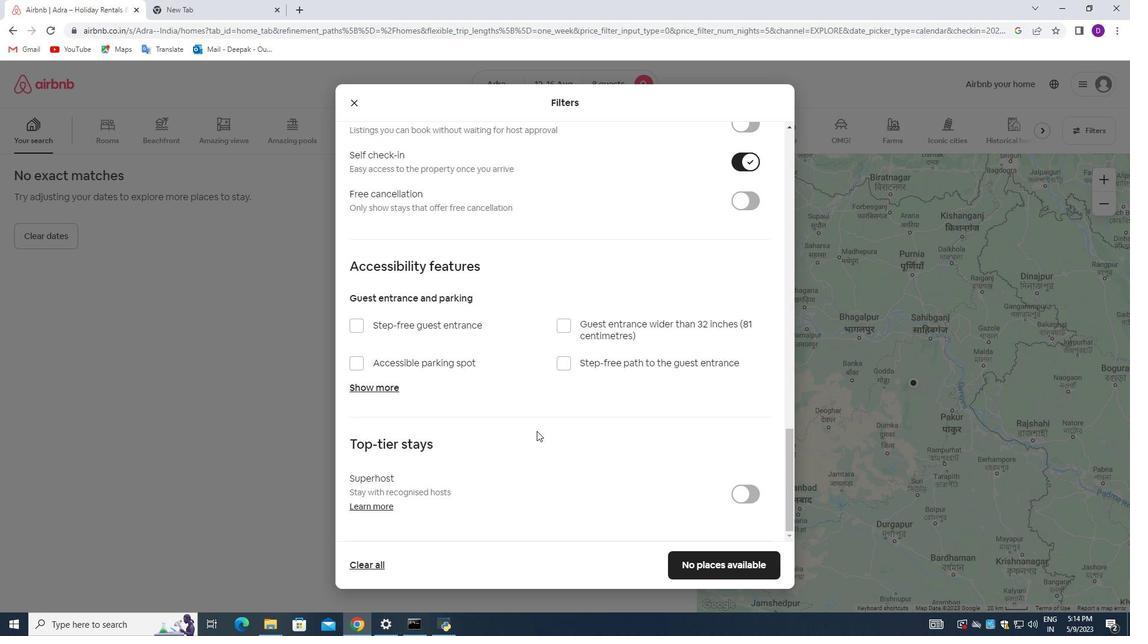 
Action: Mouse moved to (677, 561)
Screenshot: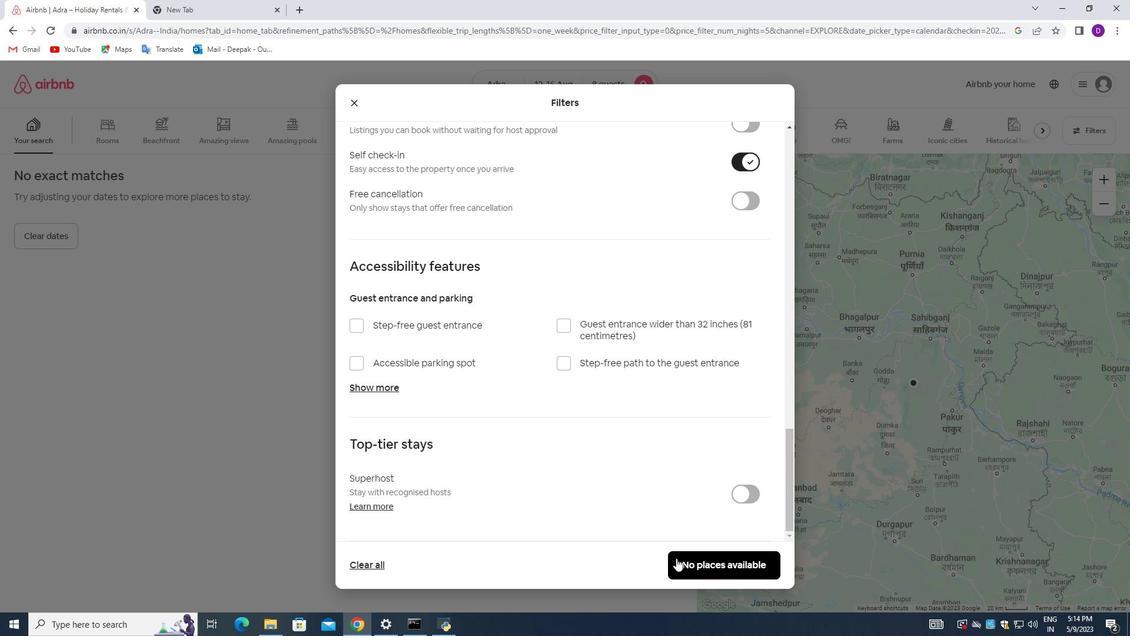 
Action: Mouse pressed left at (677, 561)
Screenshot: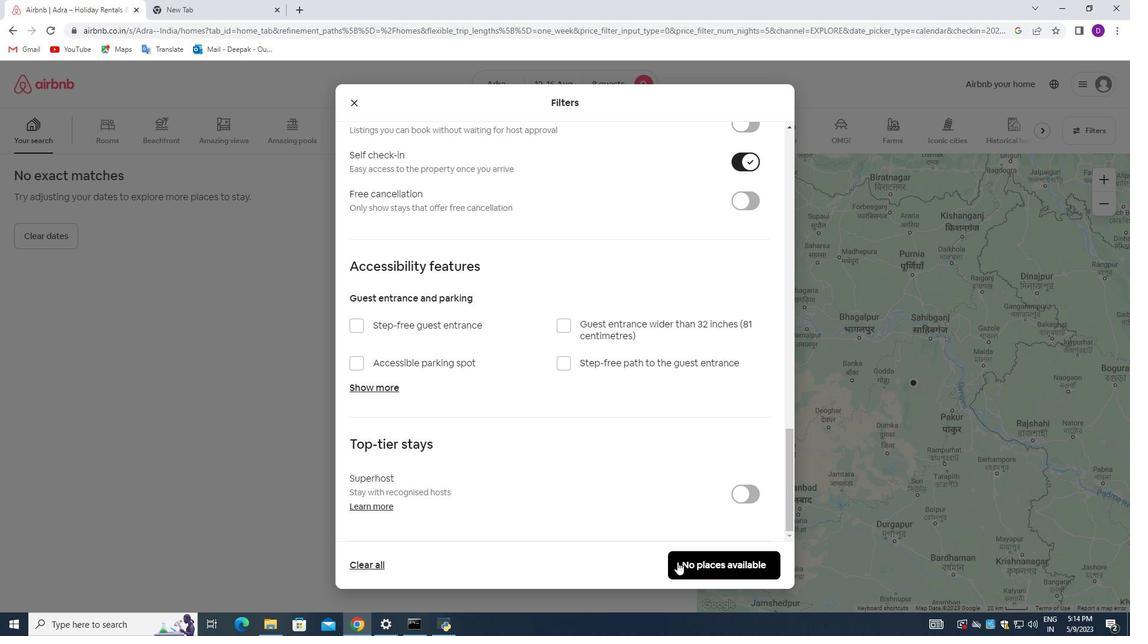 
Action: Mouse moved to (647, 447)
Screenshot: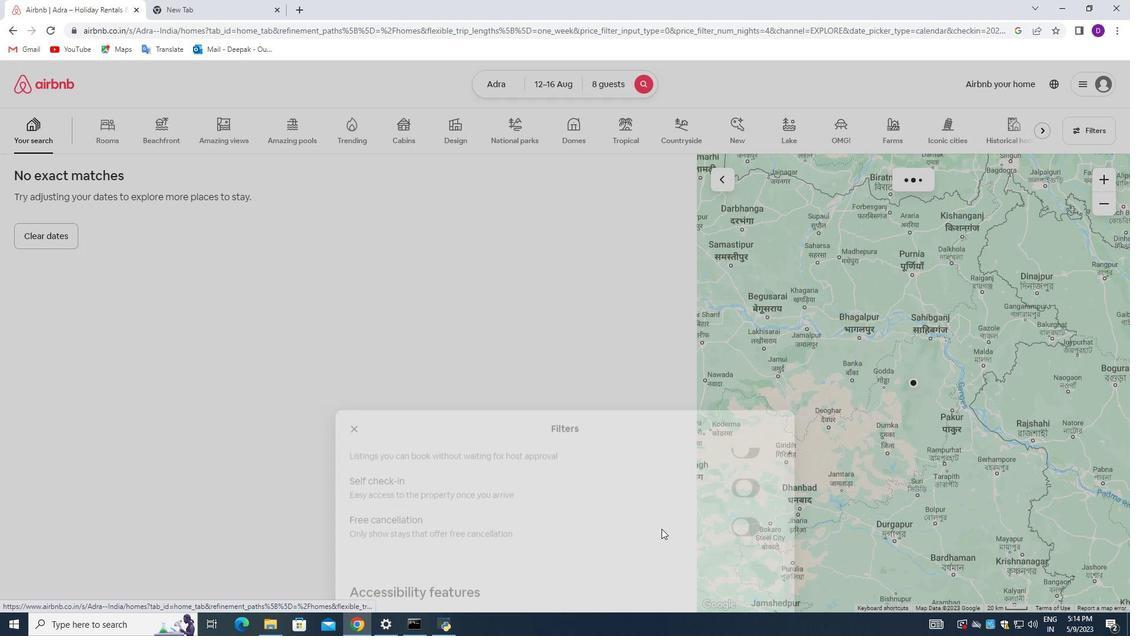 
